 Task: Compose an email with the signature Jorge Perez with the subject Update on a new strategy and the message I wanted to check in on the progress of the research project. Can you provide me with an update? from softage.5@softage.net to softage.10@softage.net, select the message and change font size to large, align the email to center Send the email. Finally, move the email from Sent Items to the label Programming
Action: Mouse moved to (377, 259)
Screenshot: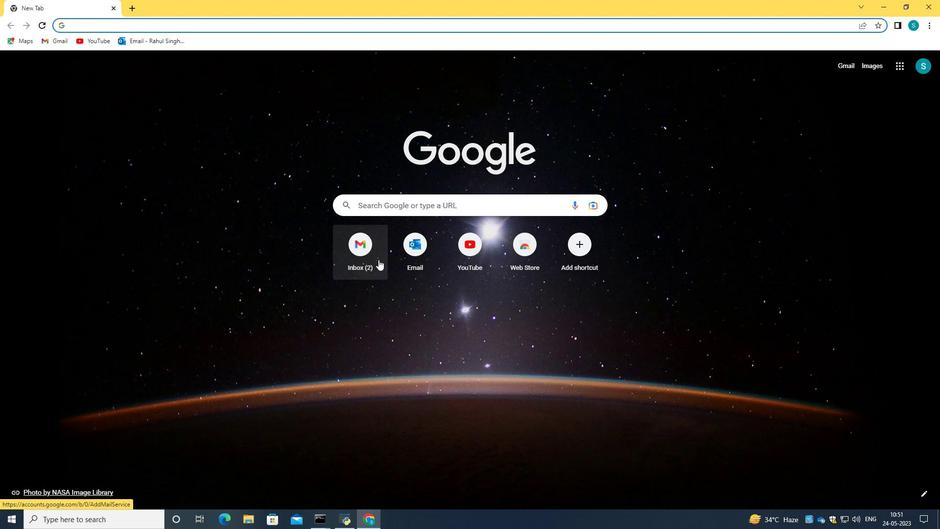 
Action: Mouse pressed left at (377, 259)
Screenshot: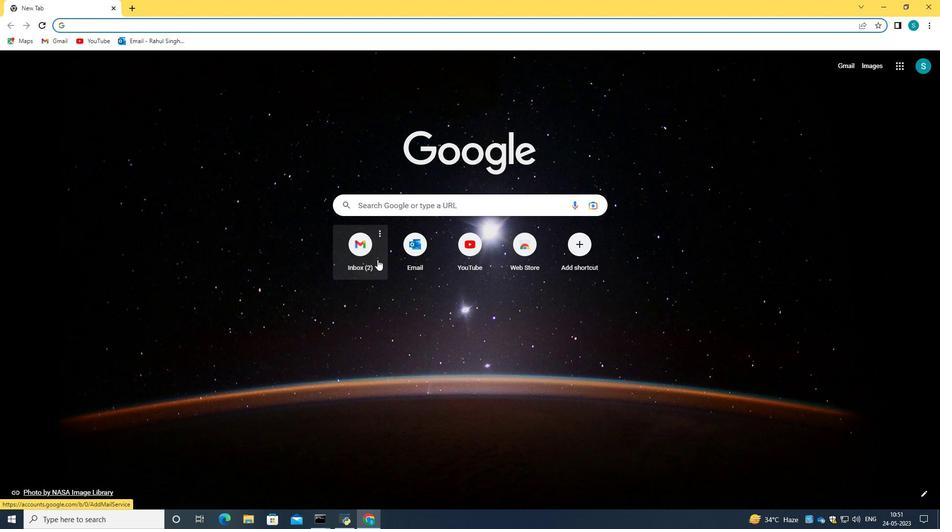 
Action: Mouse moved to (448, 146)
Screenshot: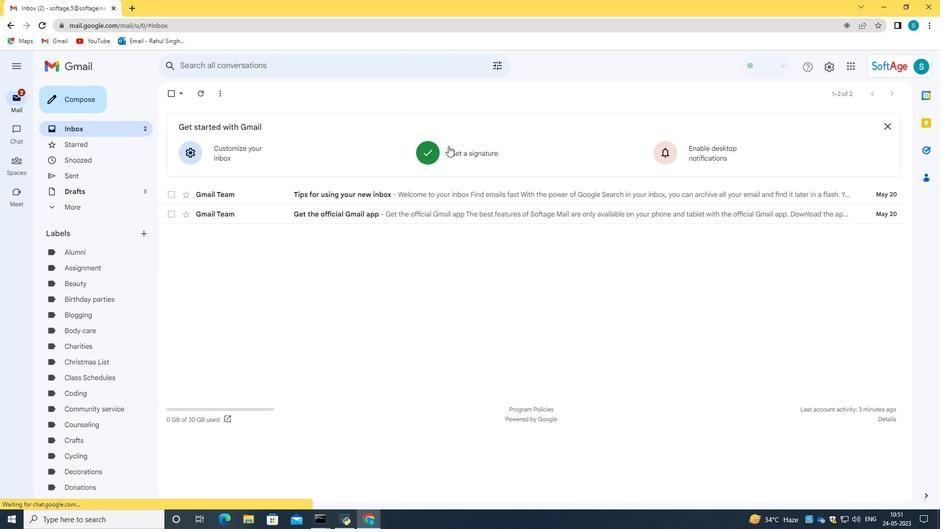 
Action: Mouse pressed left at (448, 146)
Screenshot: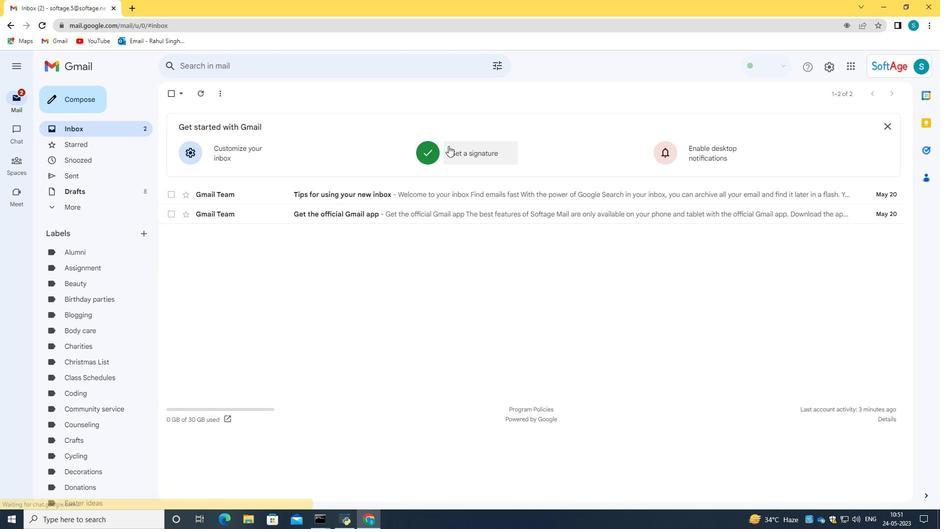 
Action: Mouse moved to (457, 186)
Screenshot: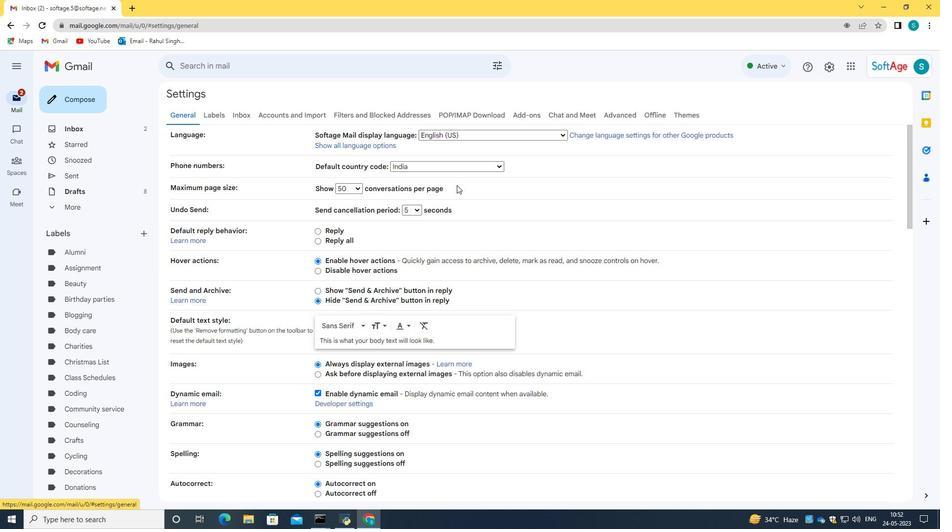 
Action: Mouse scrolled (457, 185) with delta (0, 0)
Screenshot: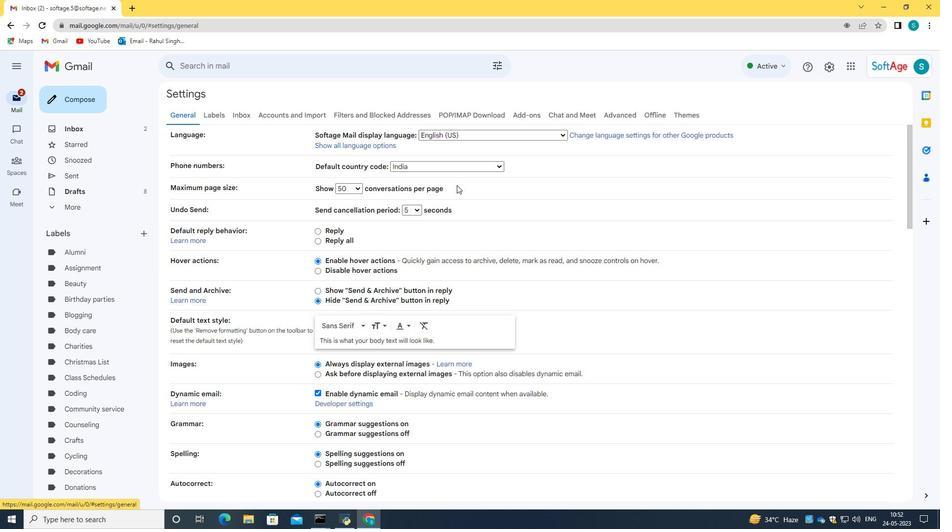 
Action: Mouse moved to (457, 187)
Screenshot: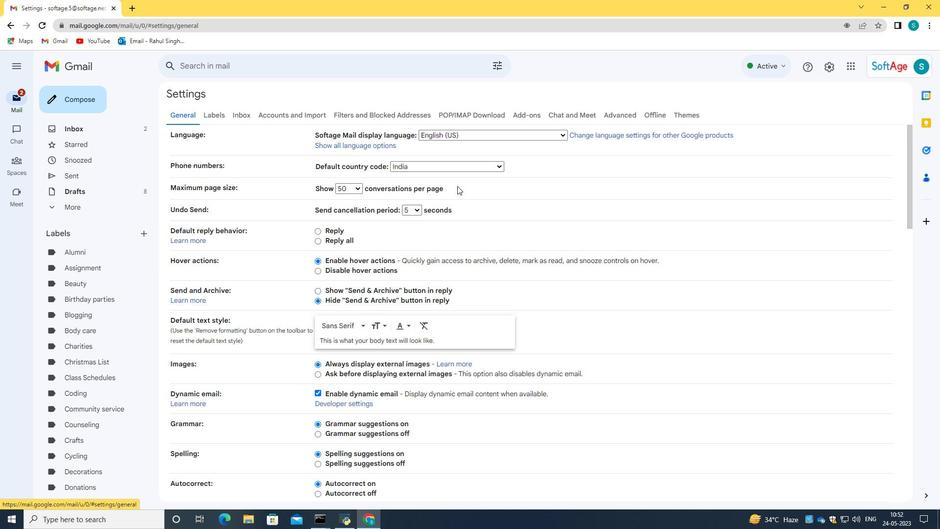 
Action: Mouse scrolled (457, 187) with delta (0, 0)
Screenshot: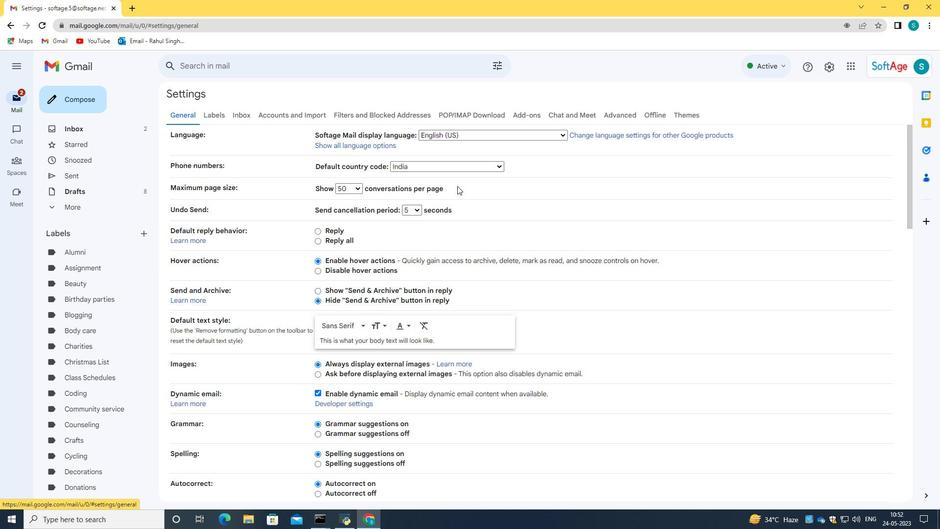 
Action: Mouse scrolled (457, 187) with delta (0, 0)
Screenshot: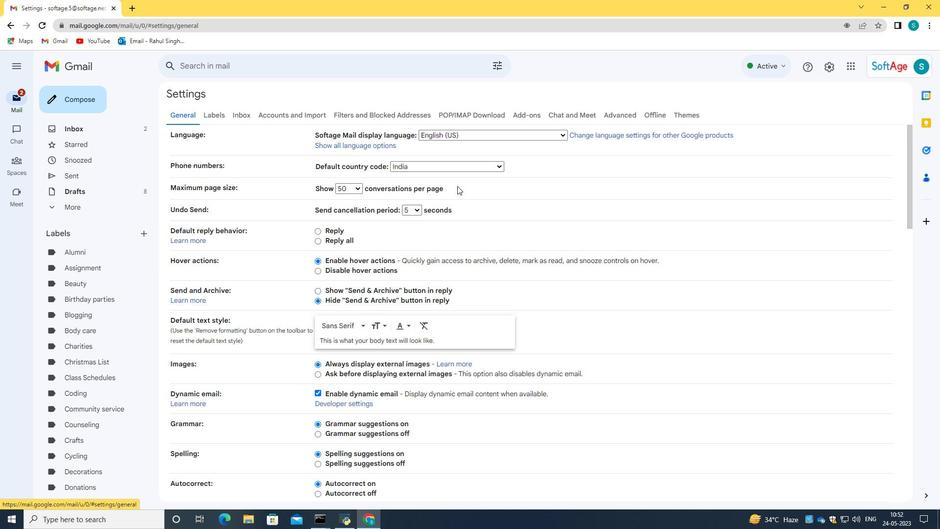 
Action: Mouse moved to (457, 187)
Screenshot: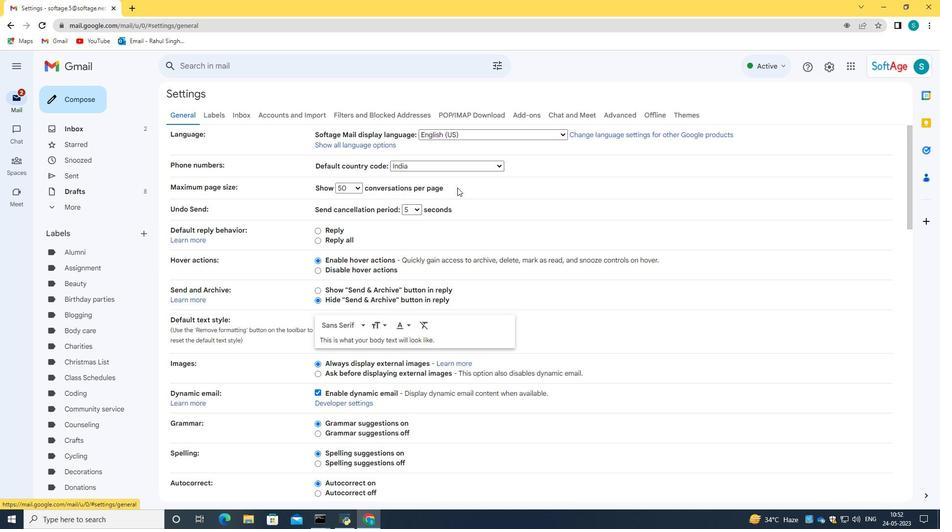 
Action: Mouse scrolled (457, 187) with delta (0, 0)
Screenshot: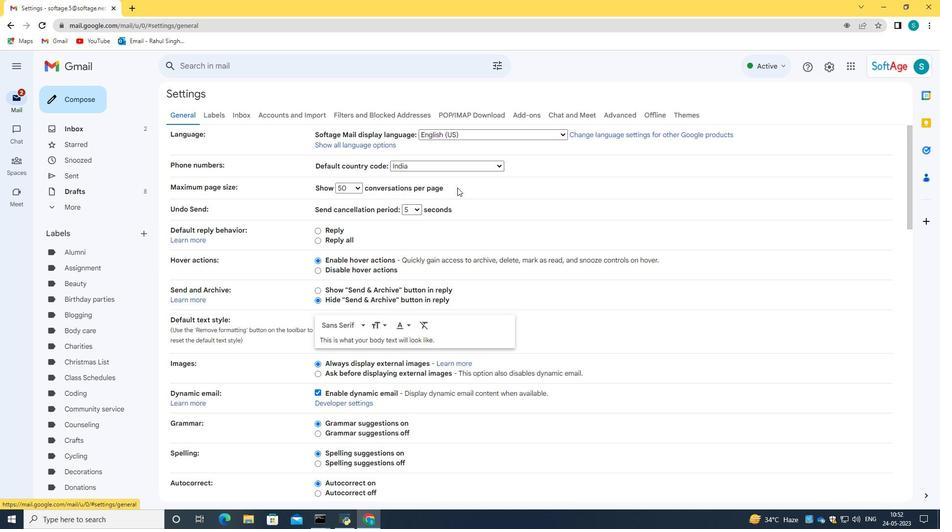 
Action: Mouse scrolled (457, 187) with delta (0, 0)
Screenshot: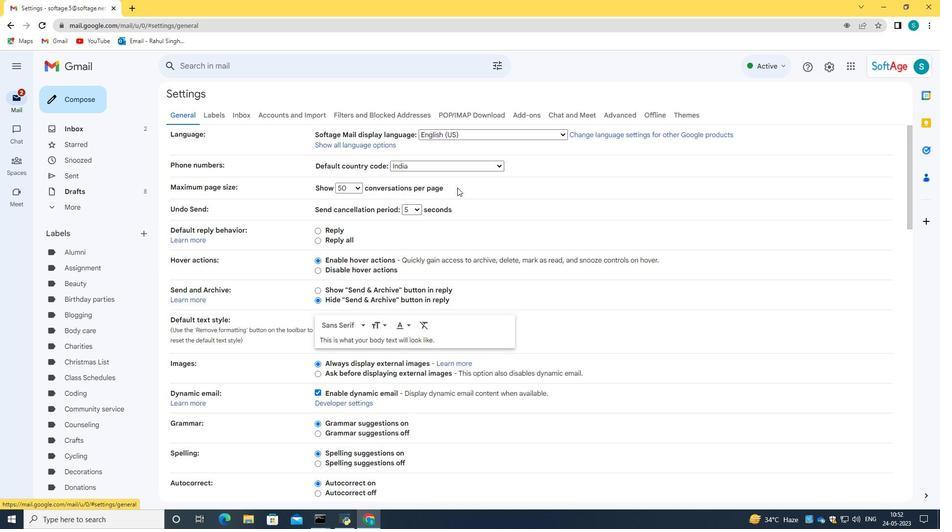
Action: Mouse scrolled (457, 187) with delta (0, 0)
Screenshot: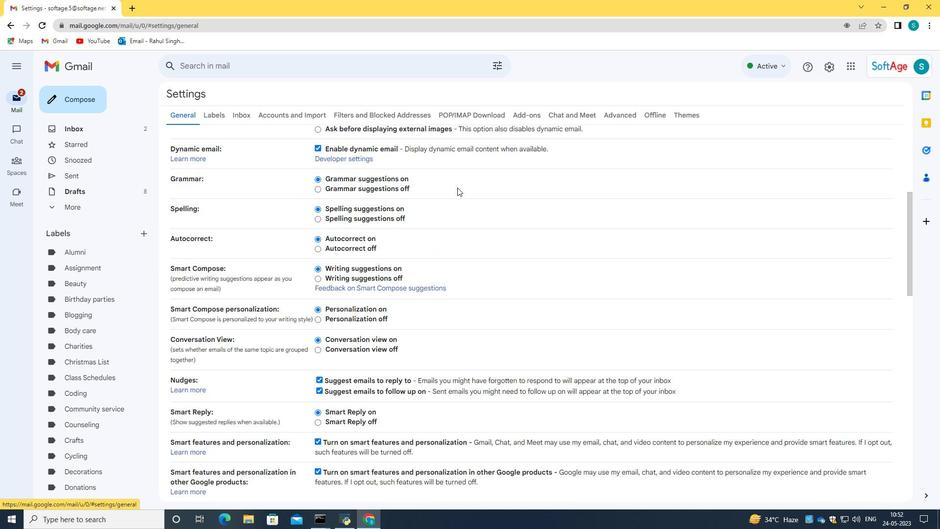 
Action: Mouse scrolled (457, 187) with delta (0, 0)
Screenshot: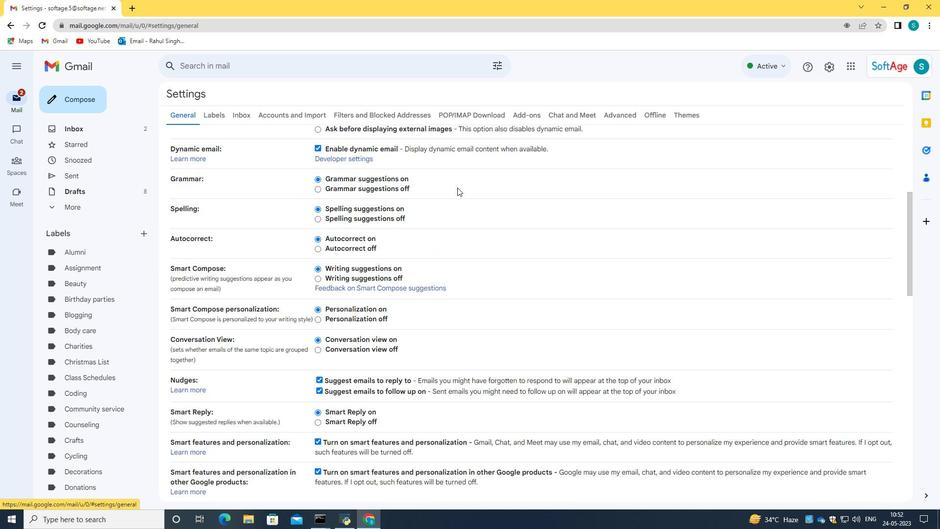 
Action: Mouse scrolled (457, 187) with delta (0, 0)
Screenshot: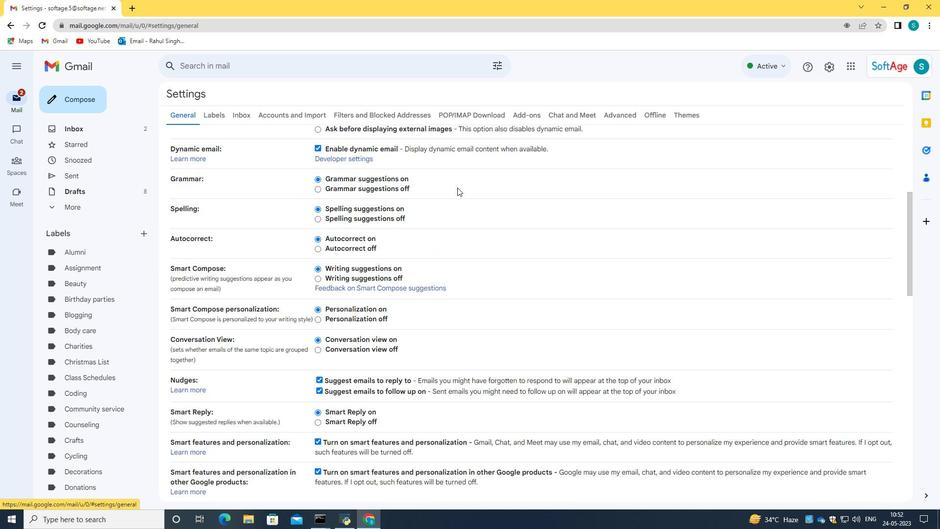 
Action: Mouse scrolled (457, 187) with delta (0, 0)
Screenshot: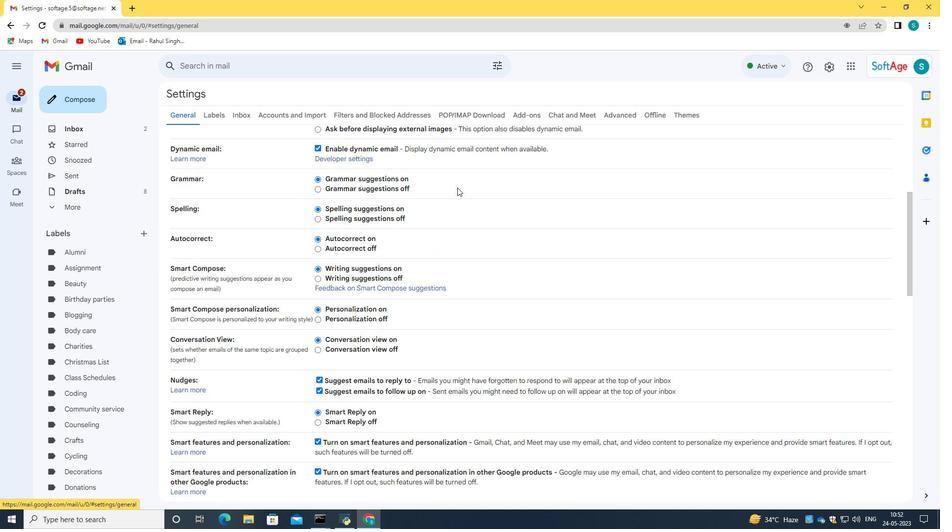 
Action: Mouse scrolled (457, 187) with delta (0, 0)
Screenshot: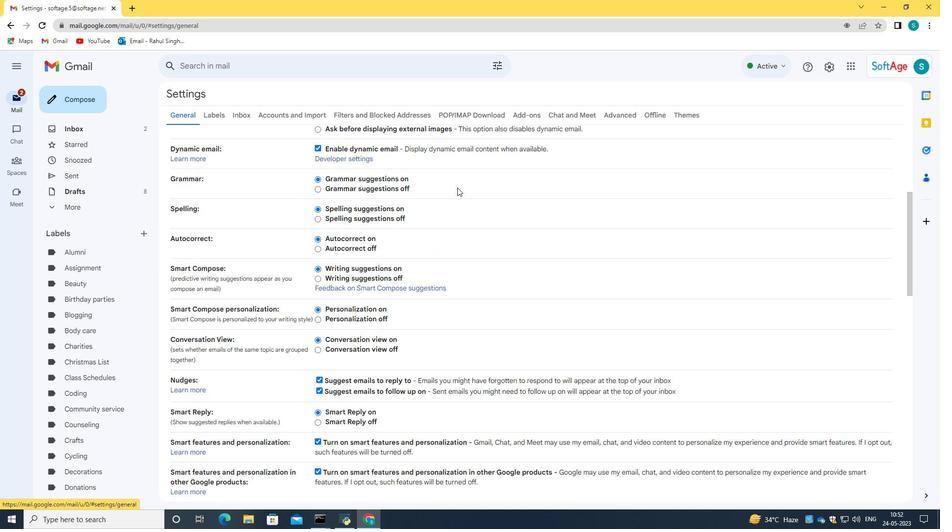 
Action: Mouse moved to (457, 188)
Screenshot: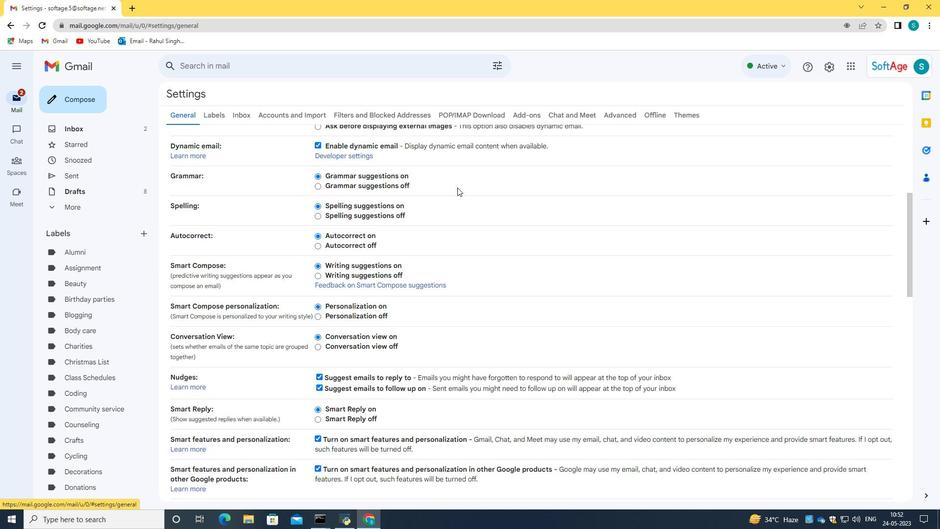 
Action: Mouse scrolled (457, 187) with delta (0, 0)
Screenshot: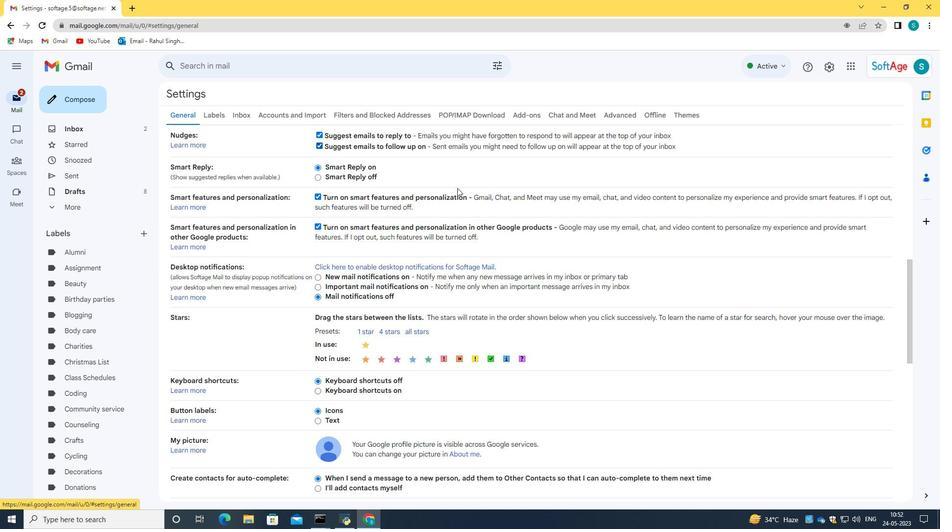 
Action: Mouse scrolled (457, 187) with delta (0, 0)
Screenshot: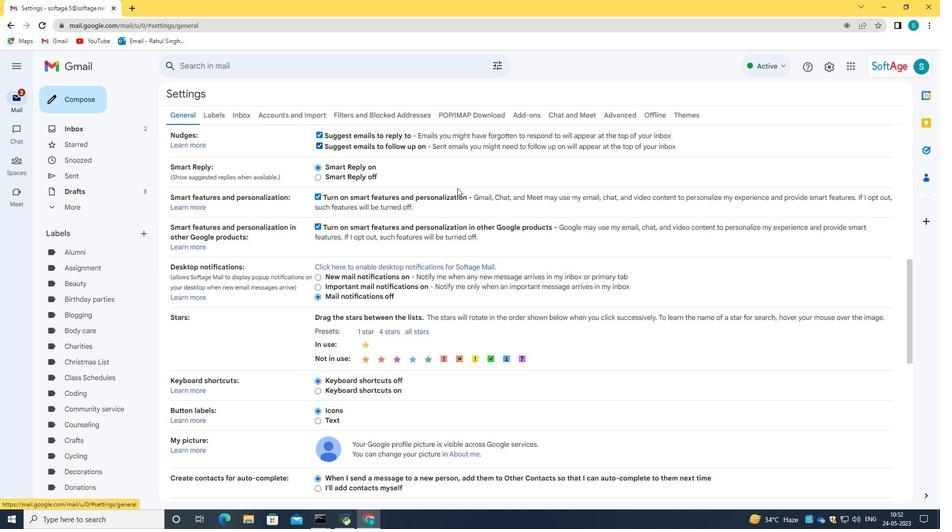 
Action: Mouse scrolled (457, 187) with delta (0, 0)
Screenshot: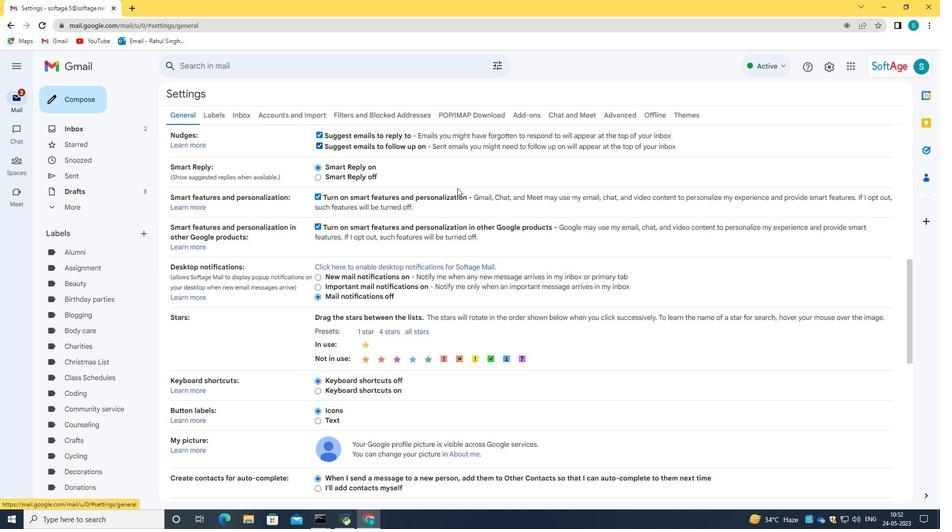
Action: Mouse scrolled (457, 187) with delta (0, 0)
Screenshot: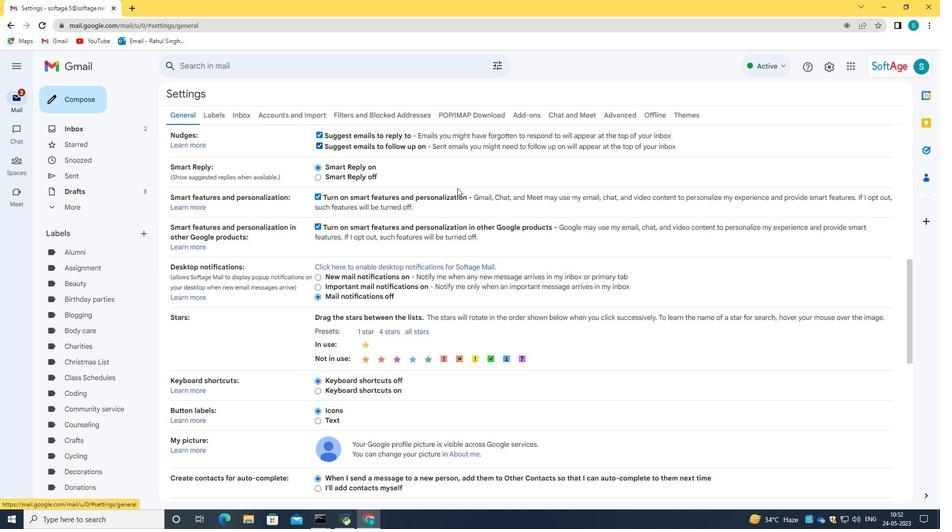 
Action: Mouse scrolled (457, 187) with delta (0, 0)
Screenshot: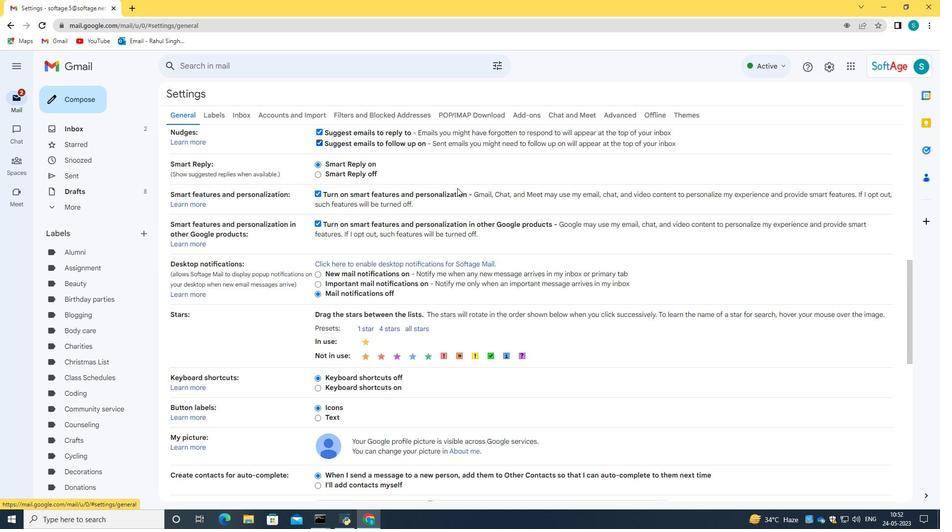 
Action: Mouse scrolled (457, 187) with delta (0, 0)
Screenshot: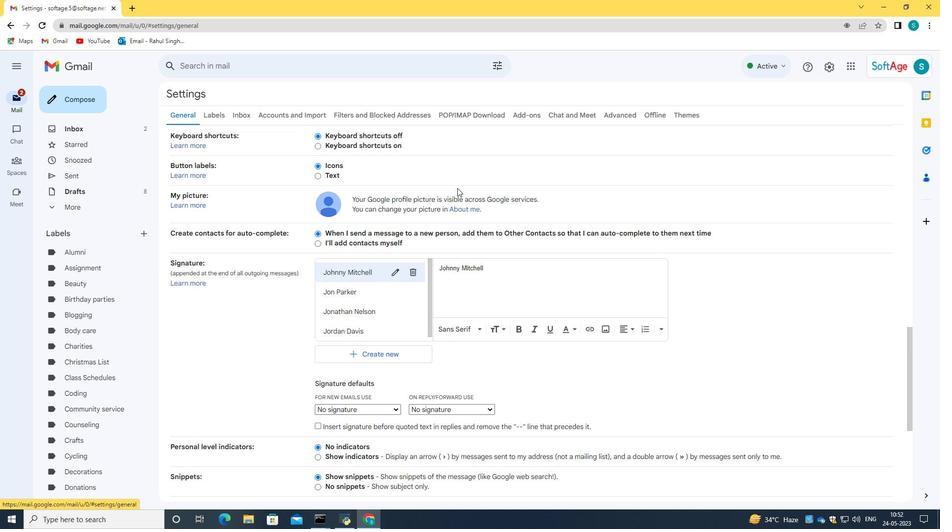 
Action: Mouse scrolled (457, 187) with delta (0, 0)
Screenshot: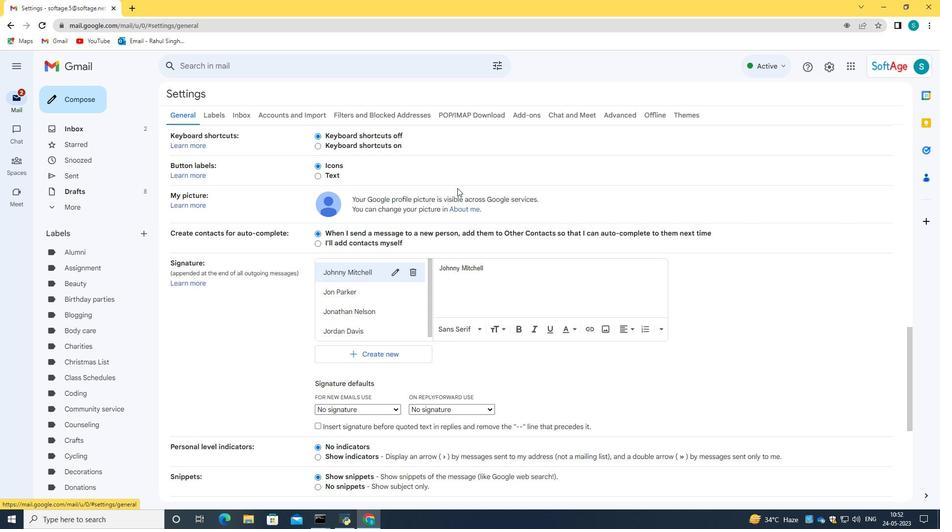 
Action: Mouse scrolled (457, 187) with delta (0, 0)
Screenshot: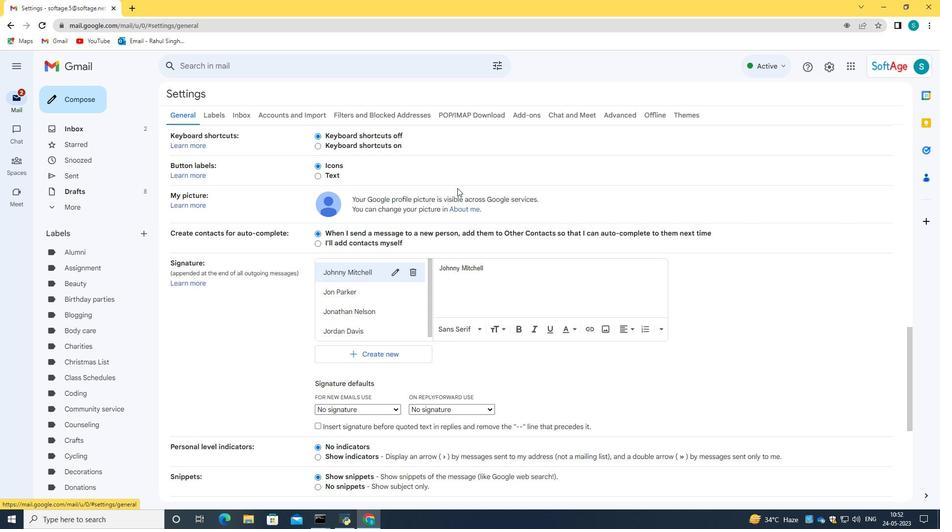 
Action: Mouse scrolled (457, 187) with delta (0, 0)
Screenshot: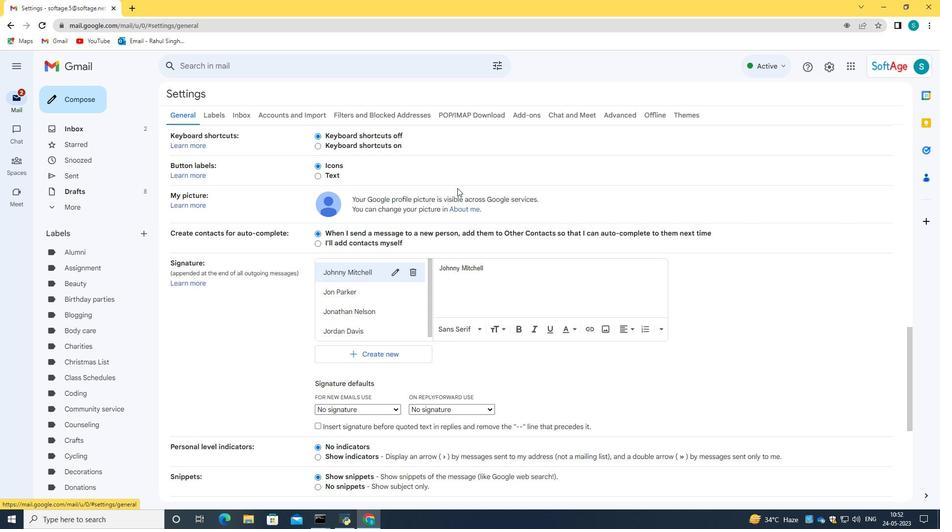 
Action: Mouse moved to (461, 220)
Screenshot: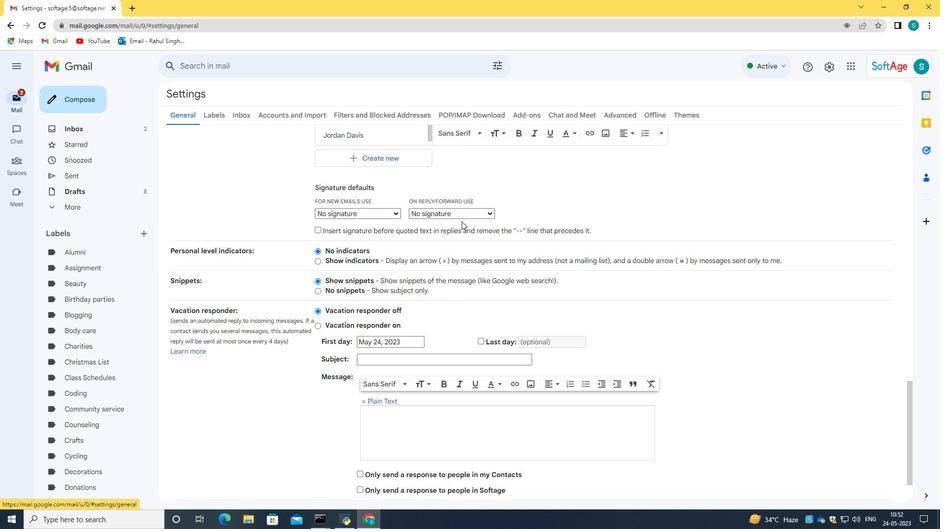 
Action: Mouse scrolled (461, 220) with delta (0, 0)
Screenshot: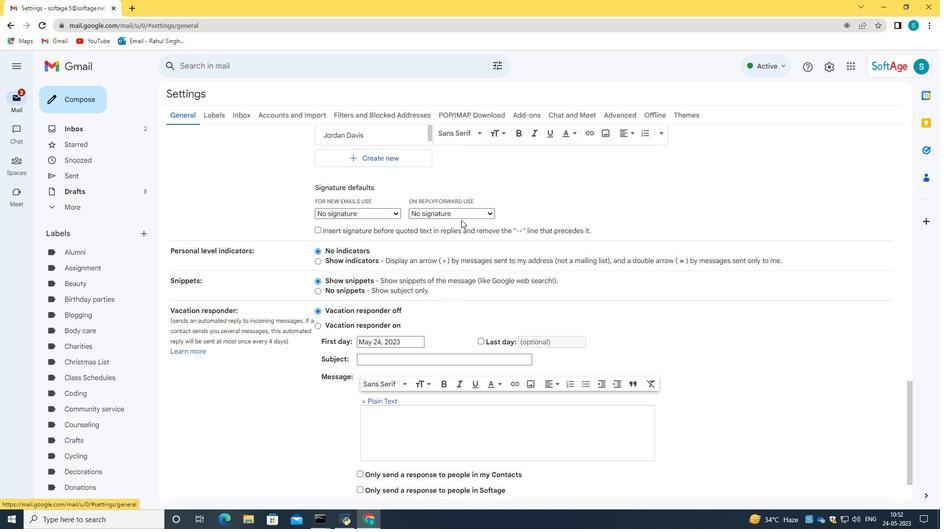 
Action: Mouse scrolled (461, 220) with delta (0, 0)
Screenshot: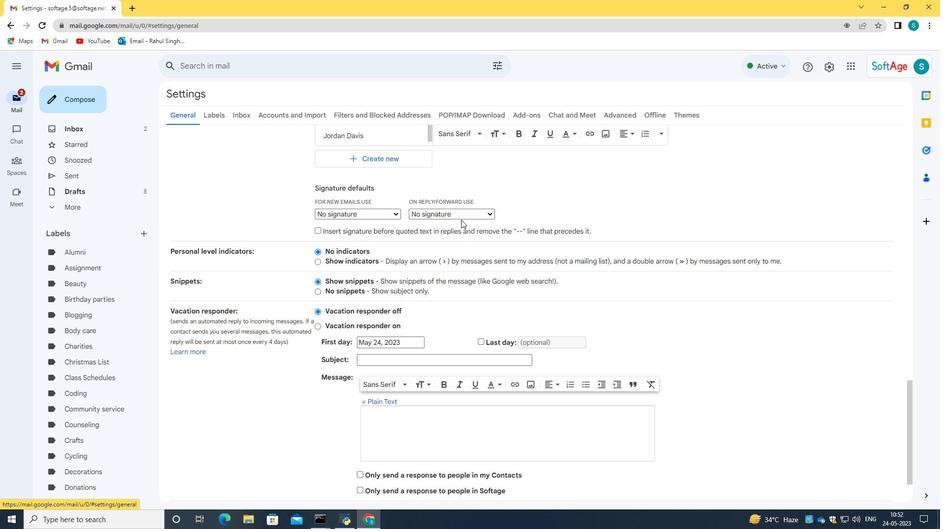 
Action: Mouse moved to (375, 253)
Screenshot: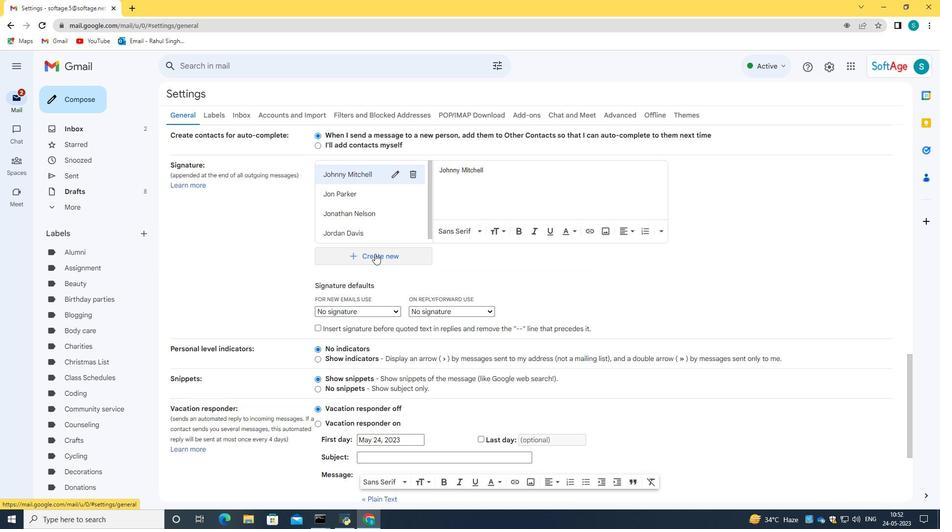 
Action: Mouse pressed left at (375, 253)
Screenshot: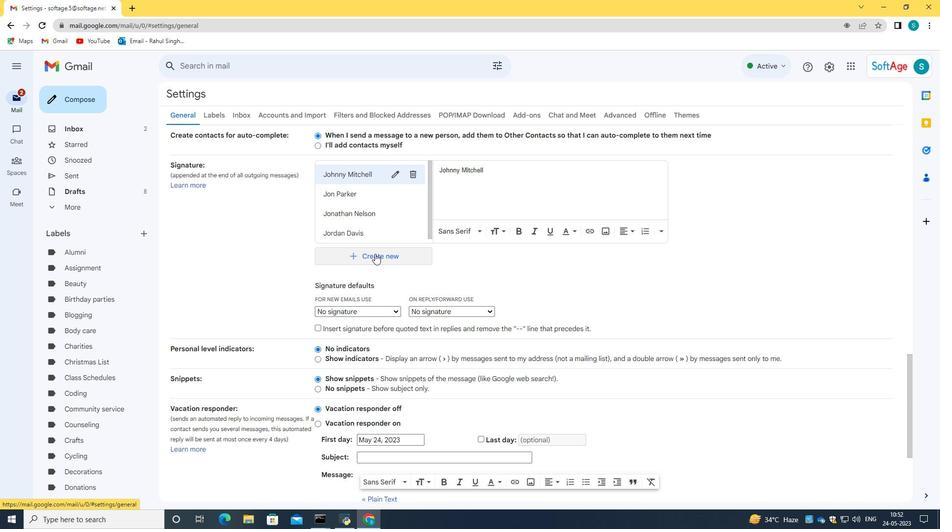 
Action: Mouse moved to (433, 271)
Screenshot: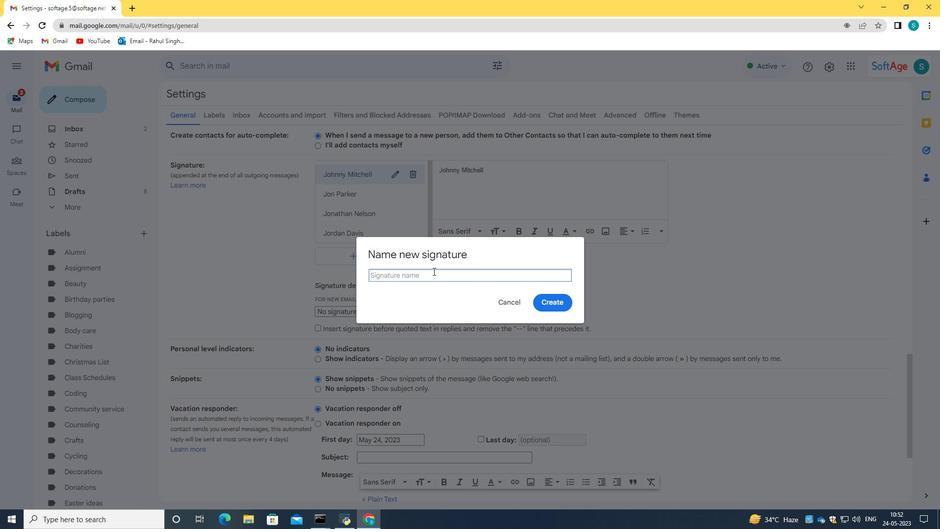 
Action: Key pressed <Key.caps_lock>J<Key.caps_lock>orge<Key.space><Key.caps_lock>P<Key.caps_lock>erez
Screenshot: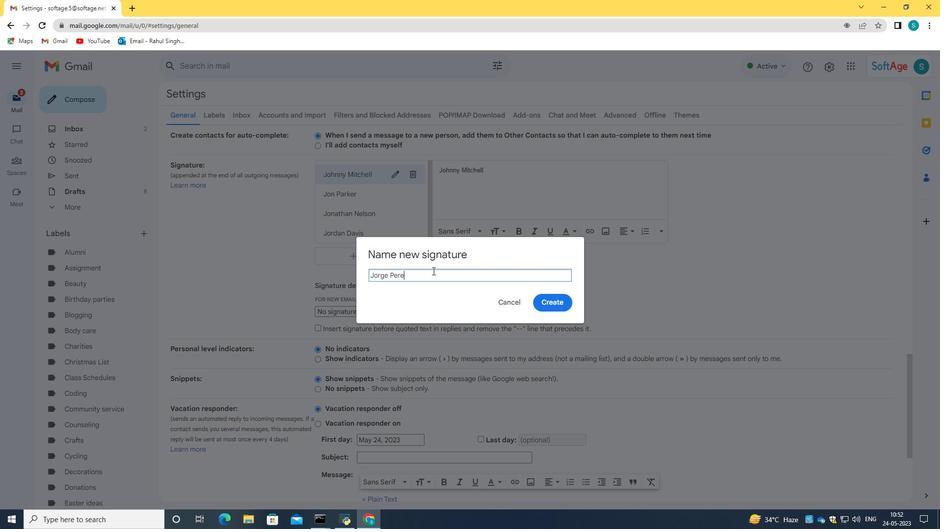 
Action: Mouse moved to (537, 302)
Screenshot: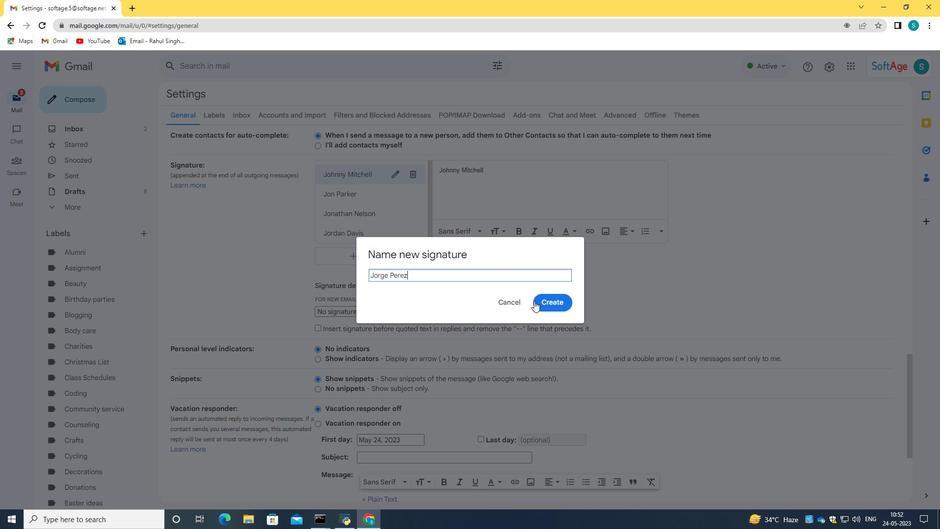 
Action: Mouse pressed left at (537, 302)
Screenshot: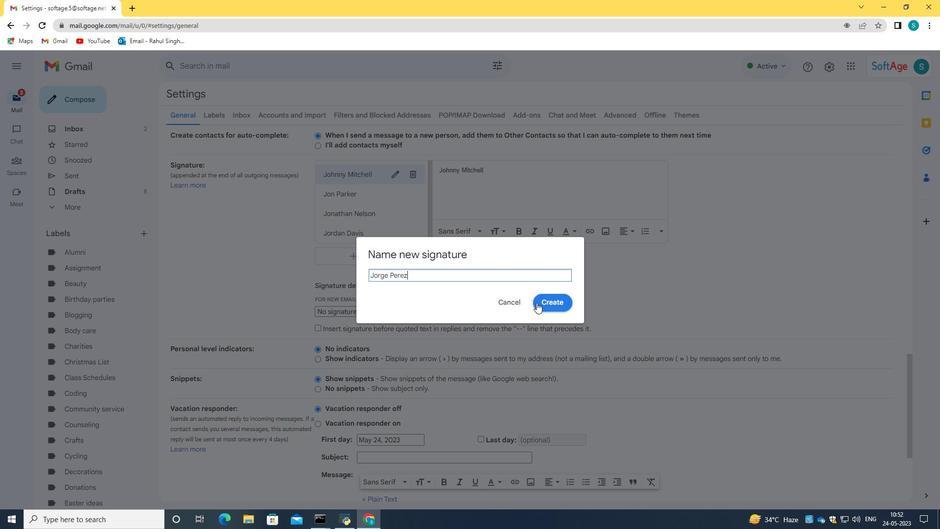 
Action: Mouse moved to (499, 196)
Screenshot: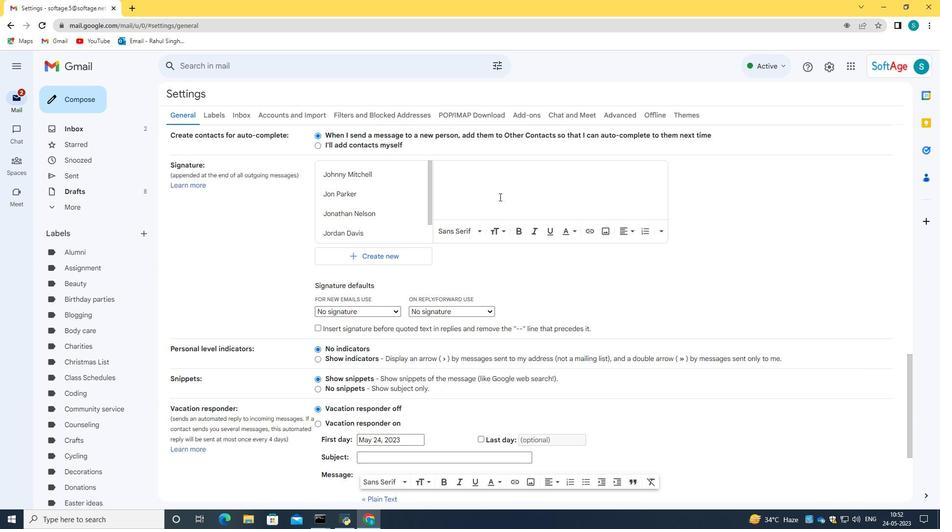 
Action: Key pressed <Key.caps_lock>J<Key.caps_lock>orge<Key.space><Key.caps_lock>P<Key.caps_lock>erez
Screenshot: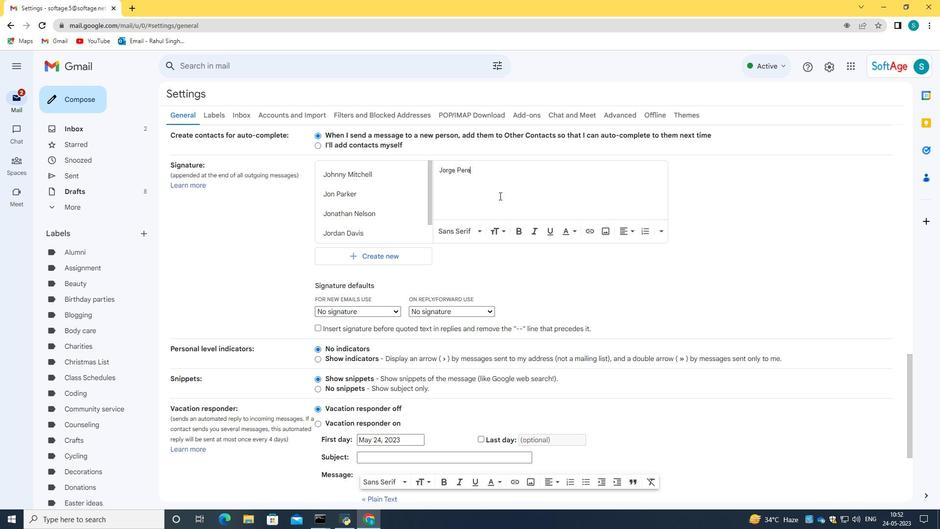 
Action: Mouse moved to (496, 266)
Screenshot: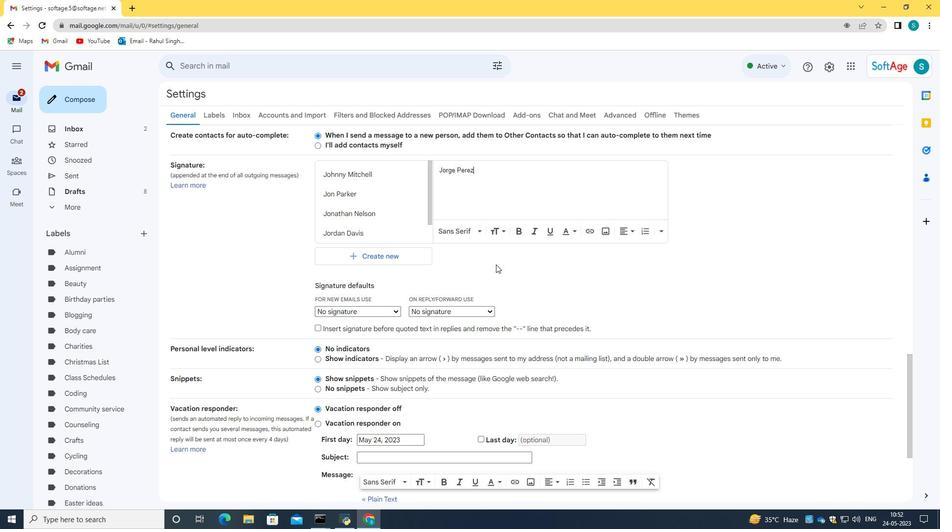 
Action: Mouse scrolled (496, 265) with delta (0, 0)
Screenshot: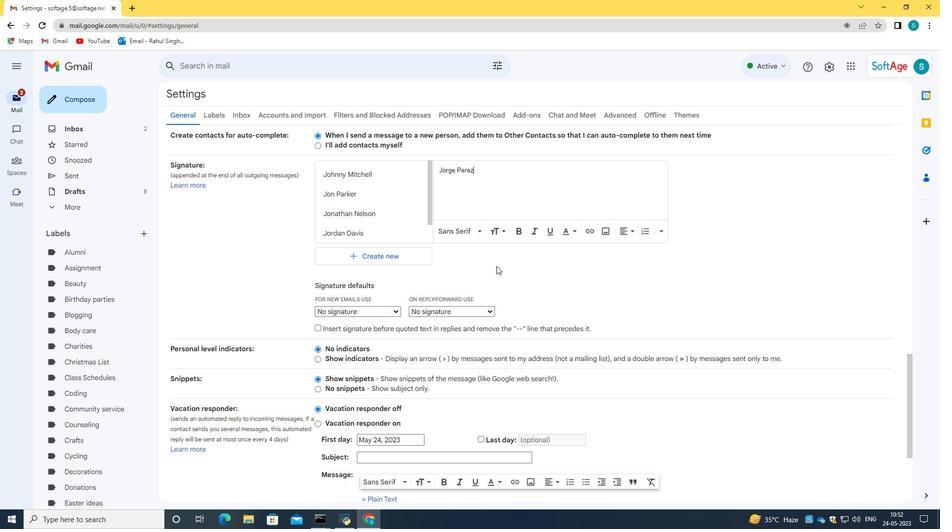 
Action: Mouse moved to (496, 266)
Screenshot: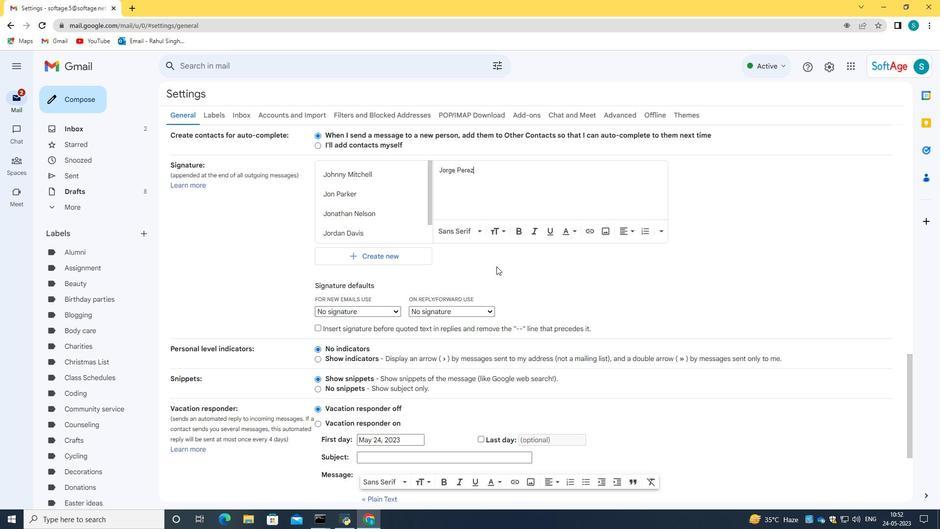 
Action: Mouse scrolled (496, 266) with delta (0, 0)
Screenshot: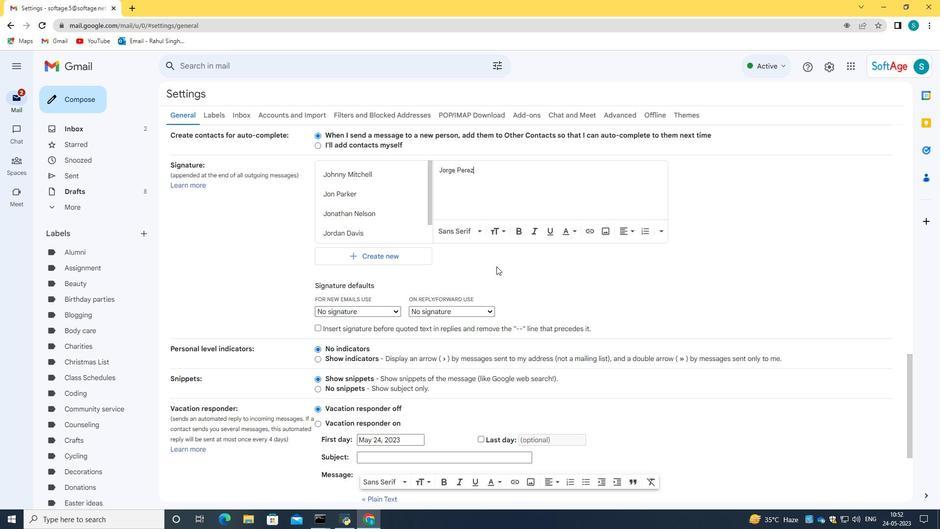 
Action: Mouse scrolled (496, 266) with delta (0, 0)
Screenshot: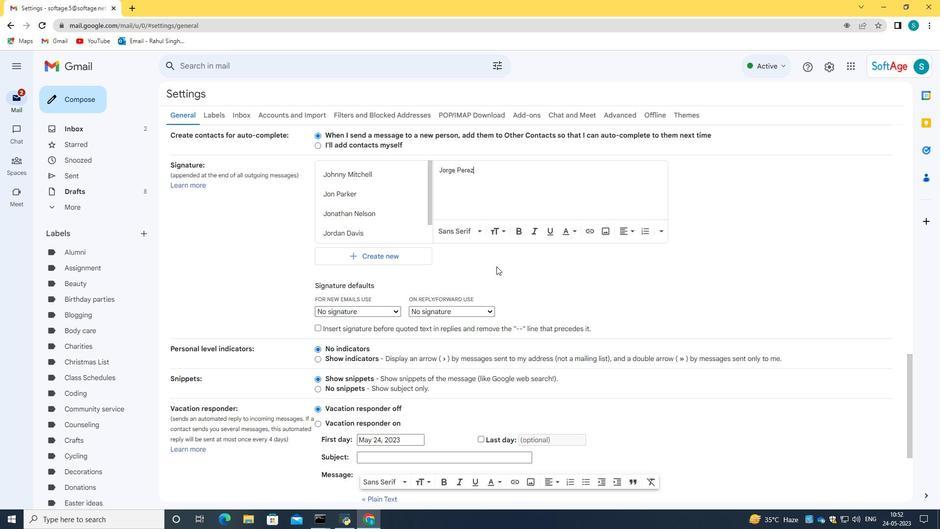 
Action: Mouse scrolled (496, 266) with delta (0, 0)
Screenshot: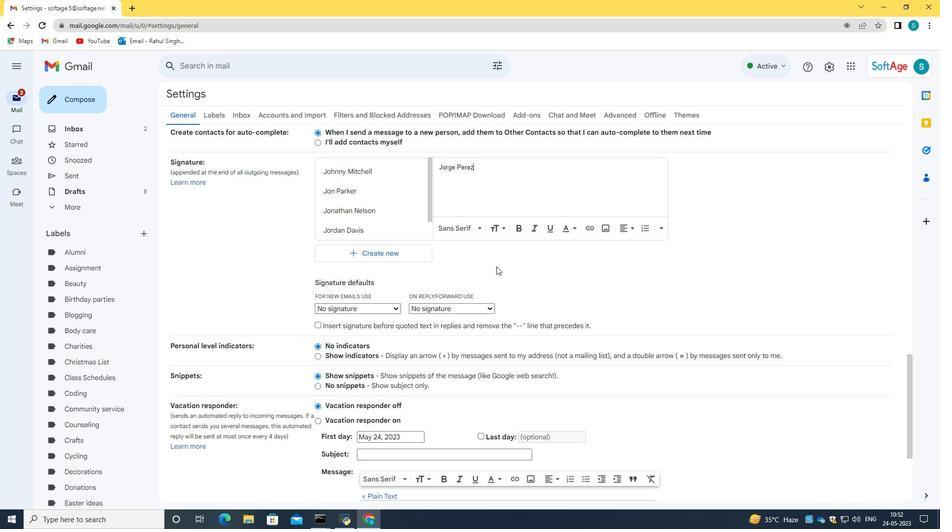 
Action: Mouse scrolled (496, 266) with delta (0, 0)
Screenshot: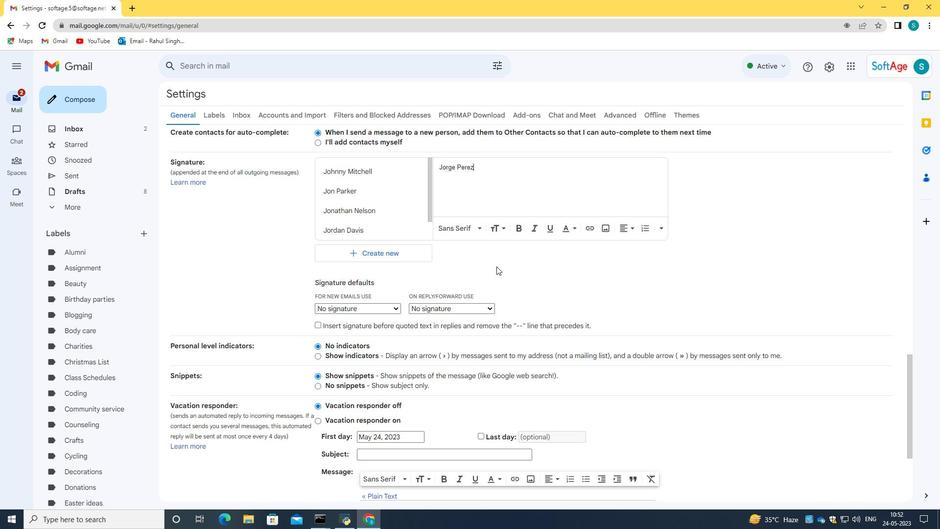 
Action: Mouse scrolled (496, 266) with delta (0, 0)
Screenshot: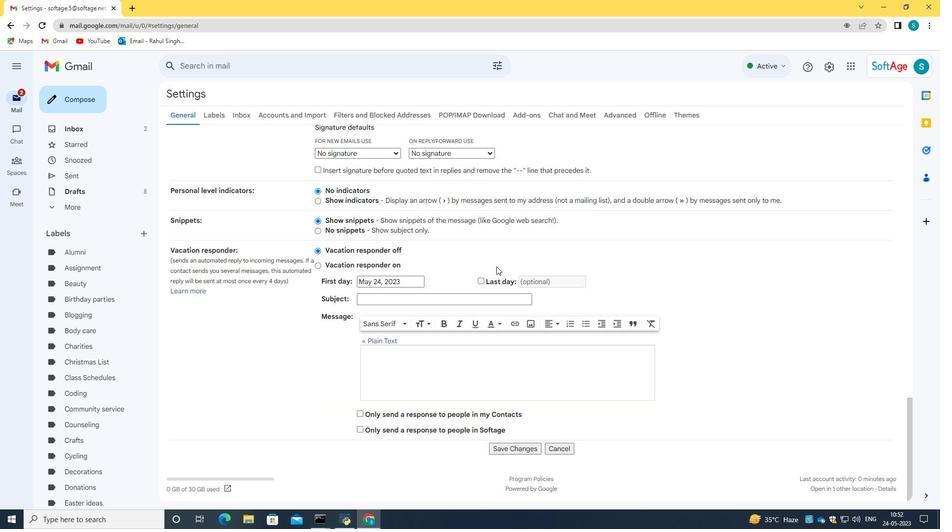 
Action: Mouse scrolled (496, 266) with delta (0, 0)
Screenshot: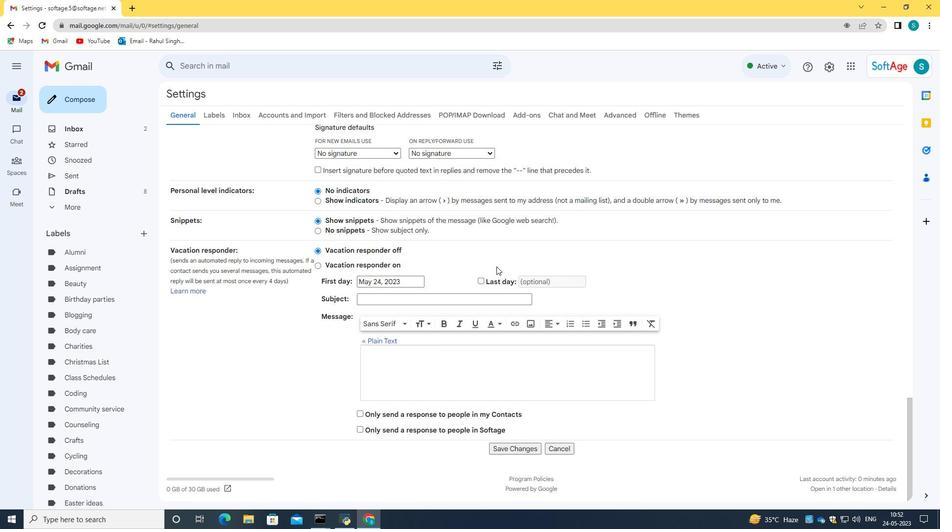 
Action: Mouse scrolled (496, 266) with delta (0, 0)
Screenshot: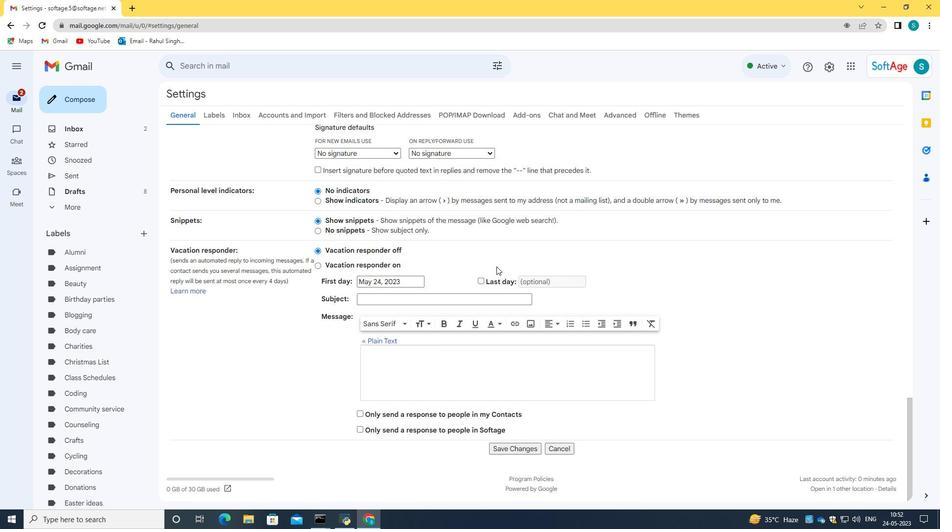 
Action: Mouse moved to (517, 445)
Screenshot: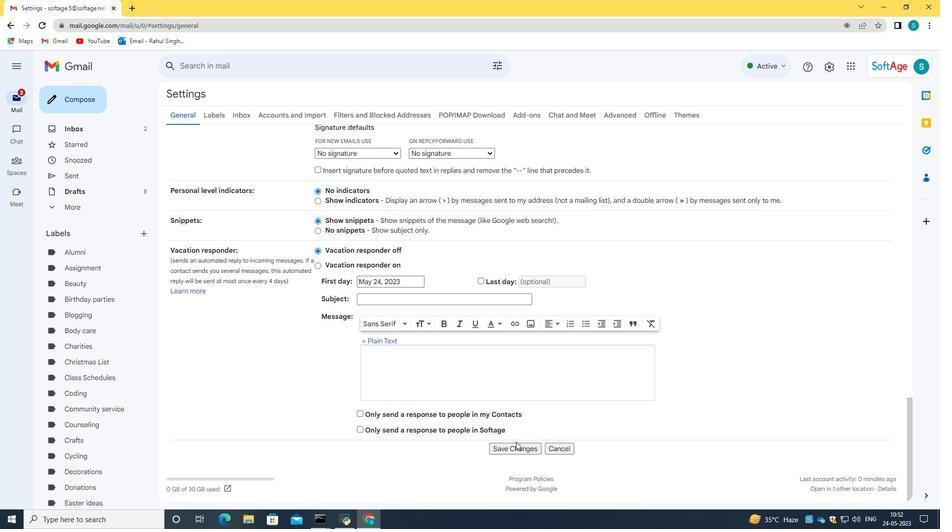 
Action: Mouse pressed left at (517, 445)
Screenshot: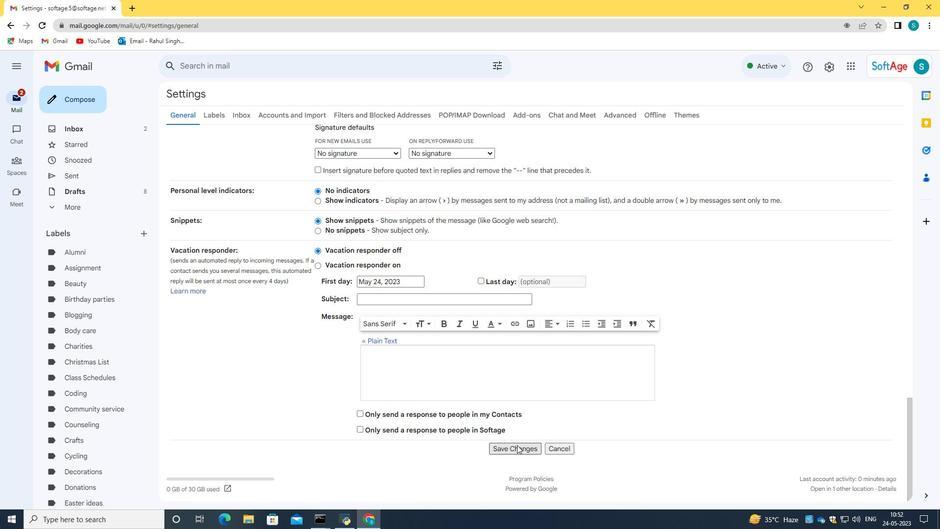 
Action: Mouse moved to (91, 107)
Screenshot: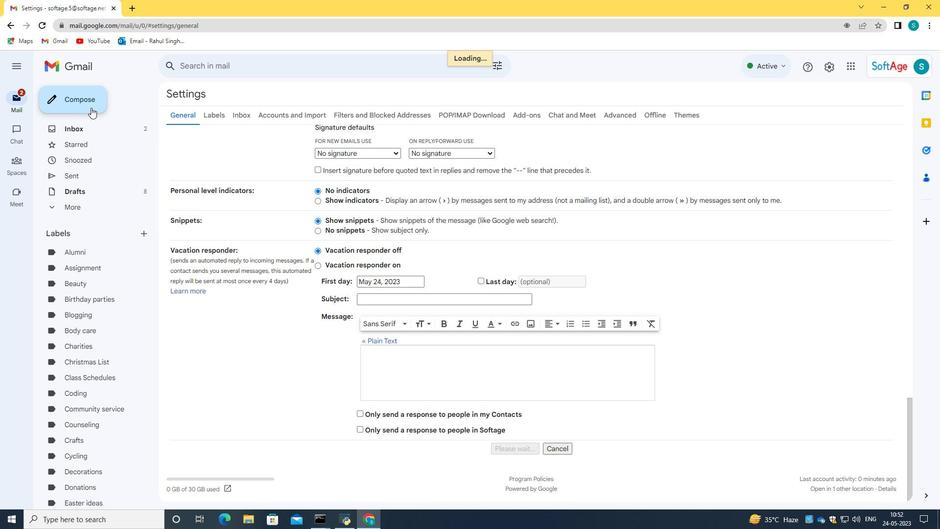 
Action: Mouse pressed left at (91, 107)
Screenshot: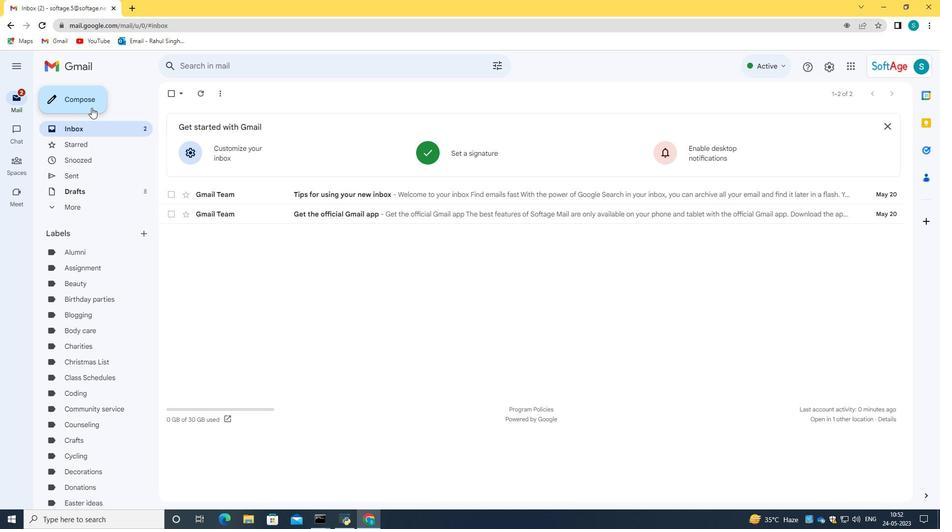 
Action: Mouse moved to (889, 216)
Screenshot: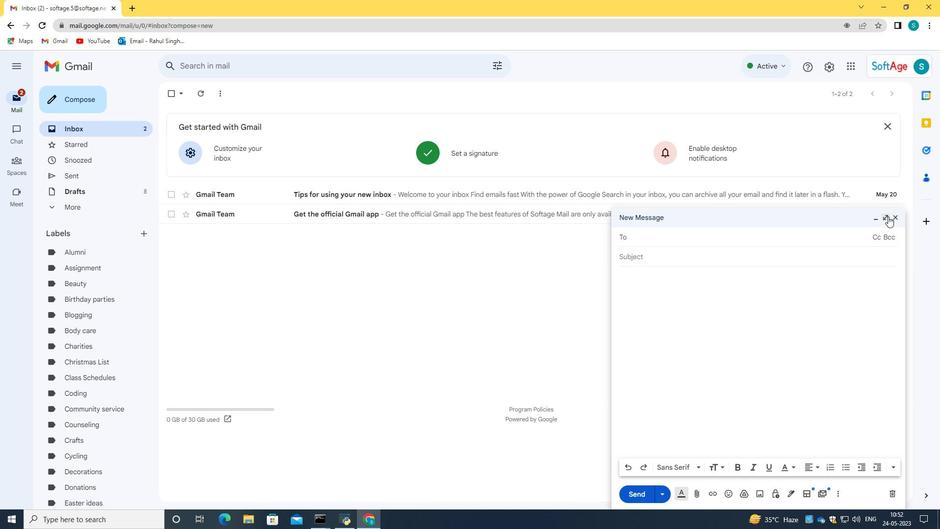 
Action: Mouse pressed left at (889, 216)
Screenshot: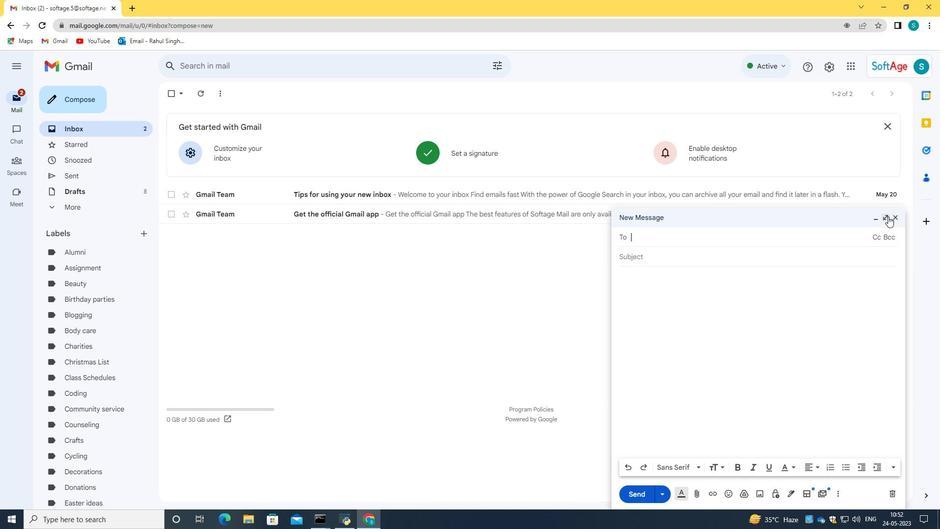 
Action: Mouse moved to (104, 123)
Screenshot: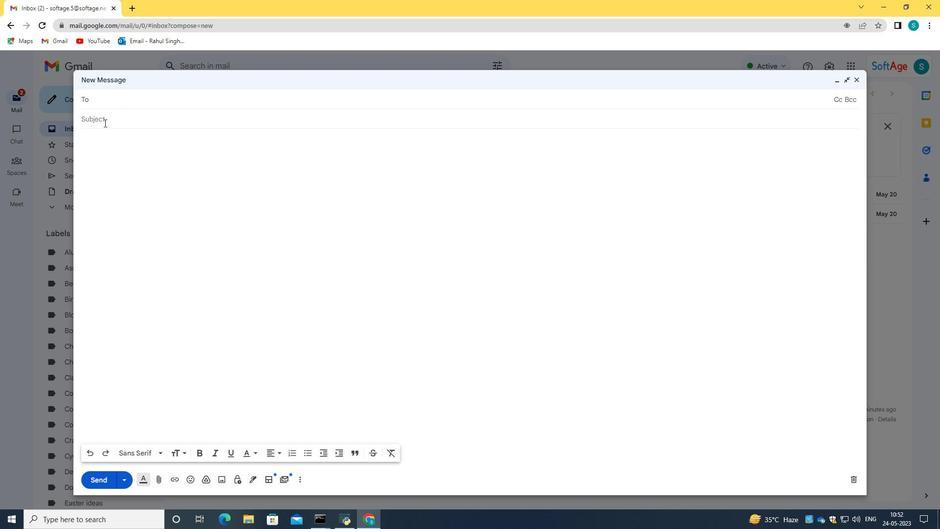 
Action: Mouse pressed left at (104, 123)
Screenshot: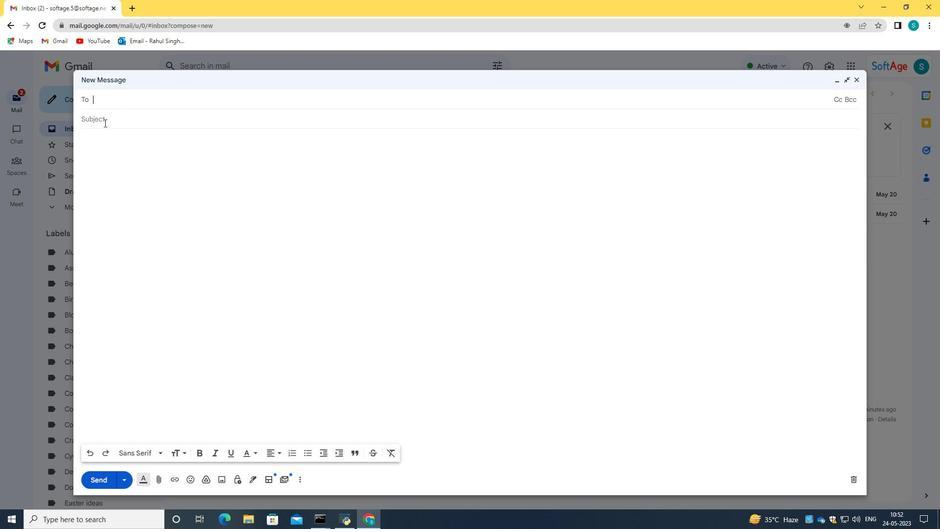 
Action: Mouse moved to (123, 158)
Screenshot: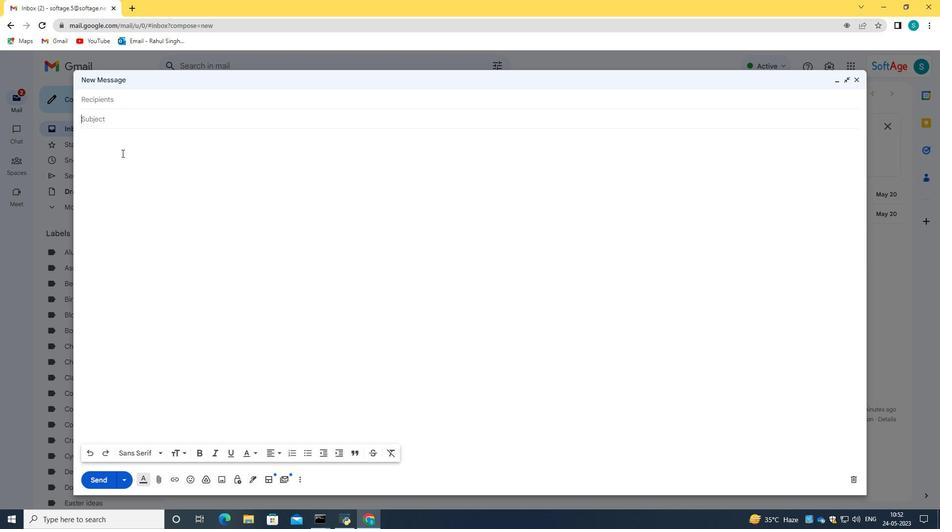 
Action: Mouse pressed left at (123, 158)
Screenshot: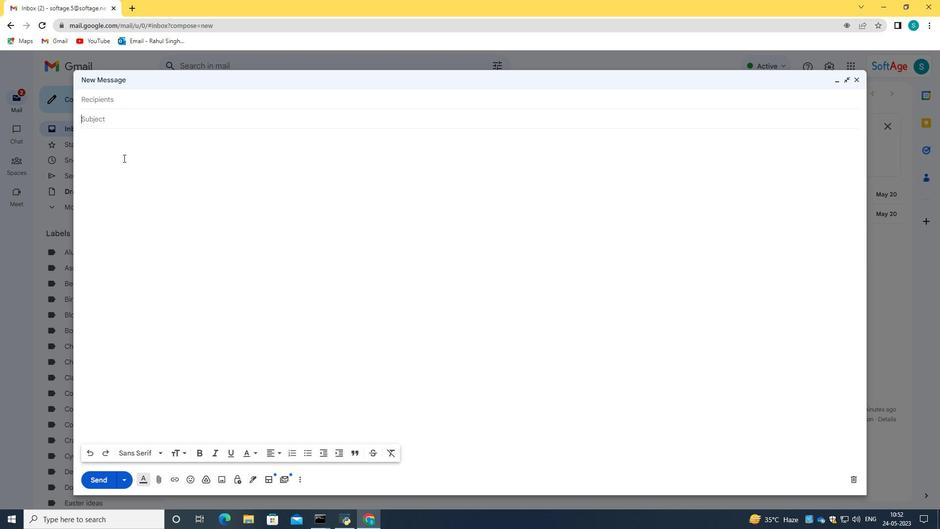 
Action: Mouse moved to (255, 481)
Screenshot: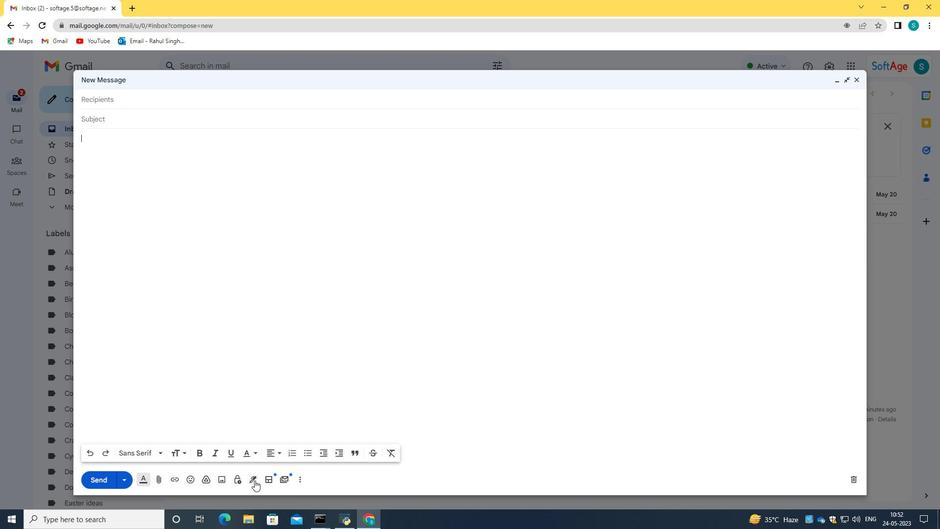 
Action: Mouse pressed left at (255, 481)
Screenshot: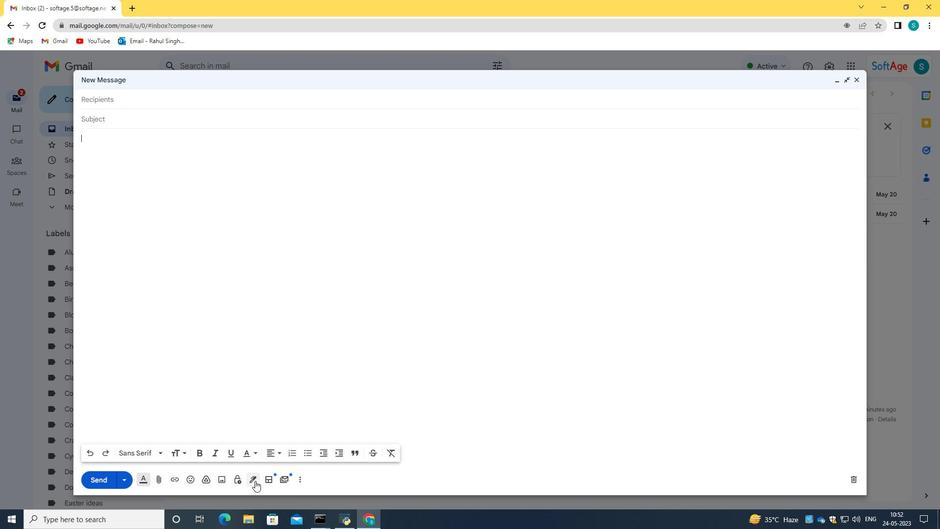 
Action: Mouse moved to (295, 460)
Screenshot: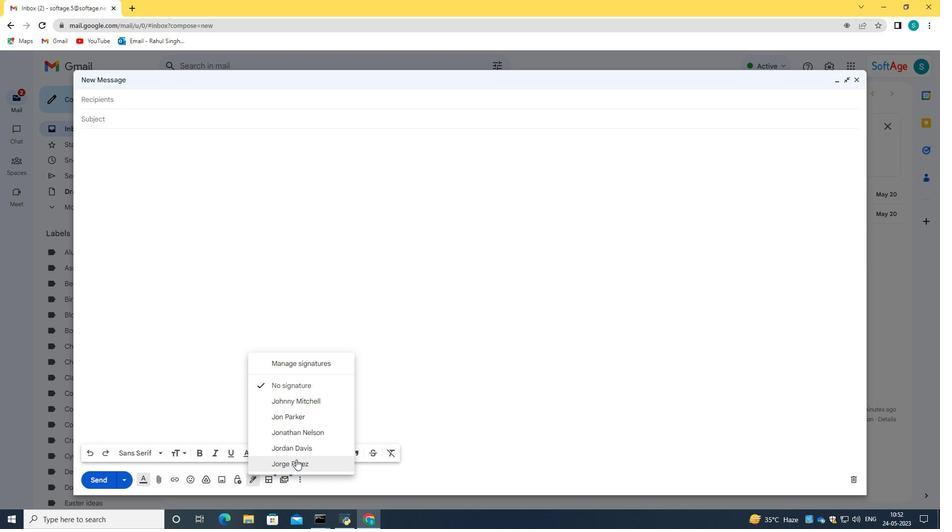 
Action: Mouse pressed left at (295, 460)
Screenshot: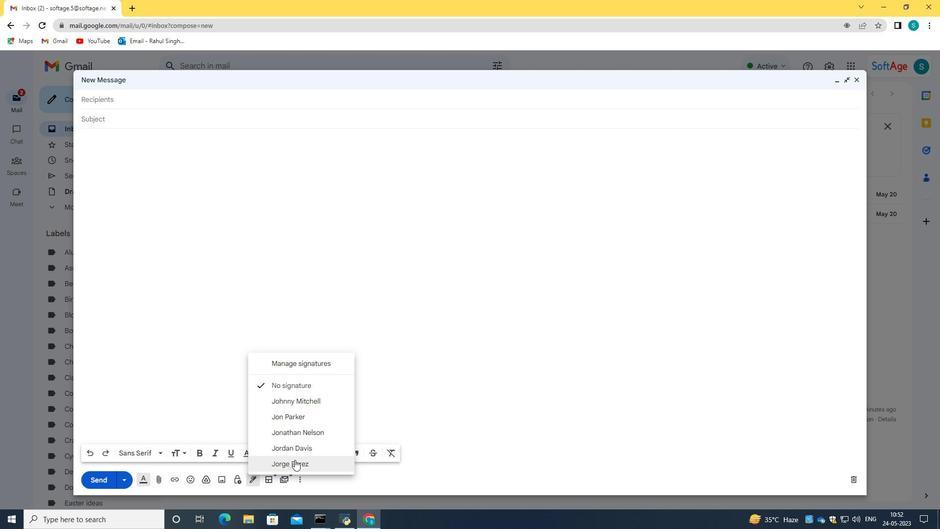 
Action: Mouse moved to (131, 117)
Screenshot: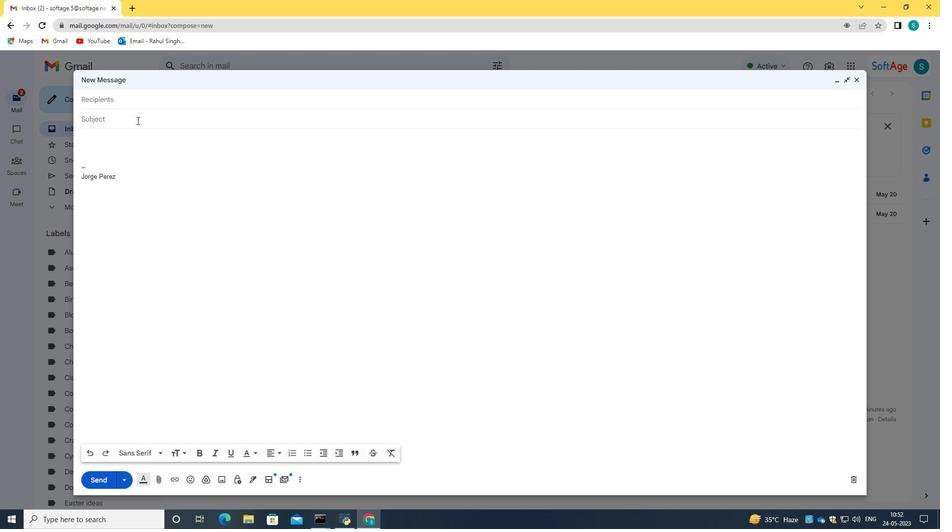 
Action: Mouse pressed left at (131, 117)
Screenshot: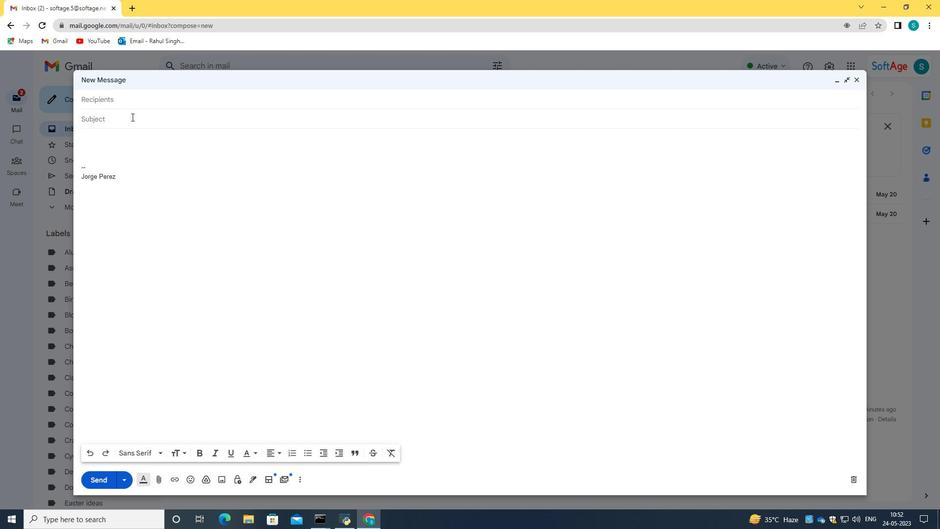 
Action: Key pressed <Key.caps_lock>U<Key.caps_lock>pdate<Key.space>on<Key.space>a<Key.space>new<Key.space>strategy<Key.space>
Screenshot: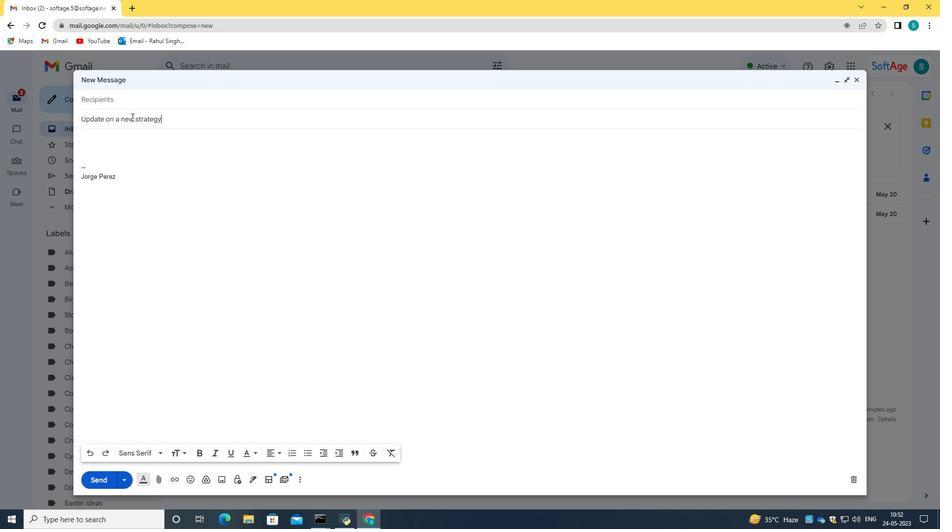 
Action: Mouse moved to (108, 135)
Screenshot: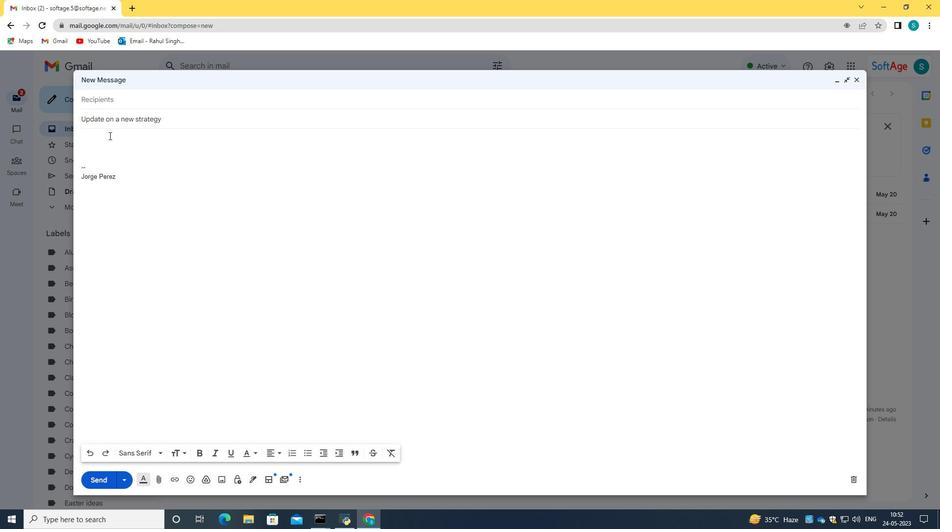 
Action: Mouse pressed left at (108, 135)
Screenshot: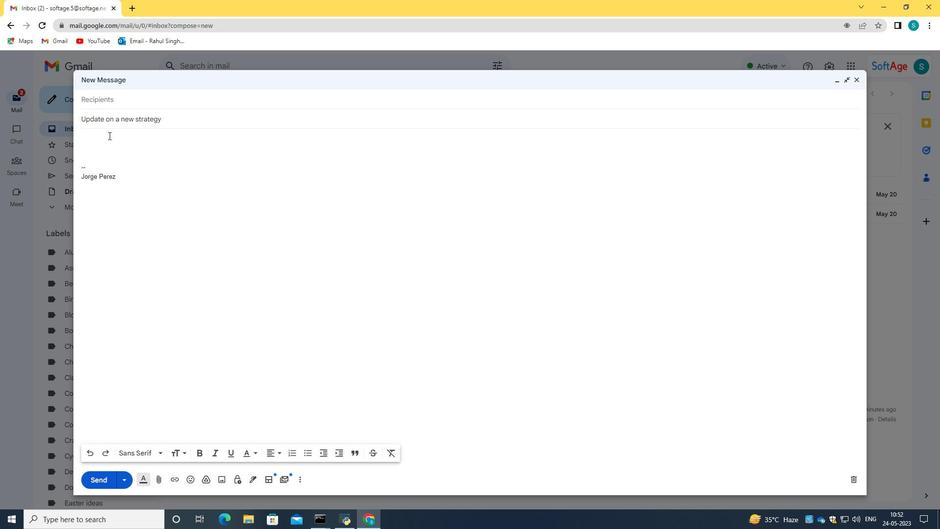 
Action: Key pressed <Key.caps_lock>I<Key.space><Key.caps_lock>wanted<Key.space>to<Key.space>check<Key.space>in<Key.space>on<Key.space>the<Key.space>proge<Key.backspace>ress<Key.space>of<Key.space>the<Key.space>research<Key.space>project.<Key.space><Key.caps_lock>C<Key.caps_lock>an<Key.space>you<Key.space>provide<Key.space>me<Key.space>with<Key.space>an<Key.space>update<Key.shift_r>?
Screenshot: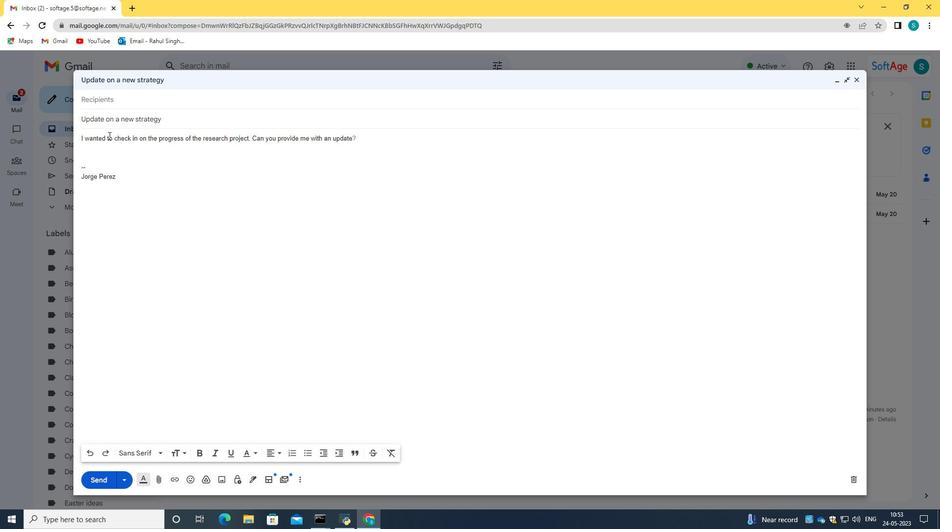 
Action: Mouse moved to (126, 107)
Screenshot: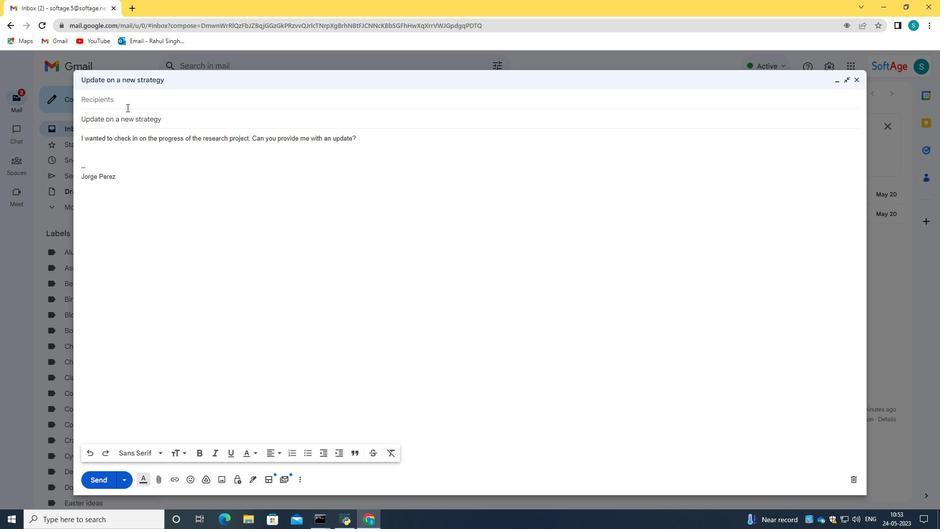 
Action: Mouse pressed left at (126, 107)
Screenshot: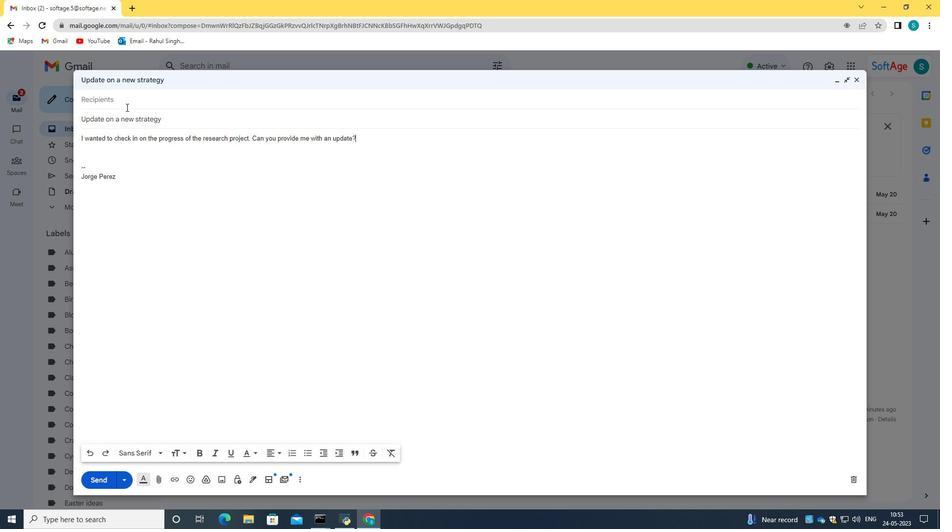 
Action: Key pressed softage.10<Key.shift>@softage.net
Screenshot: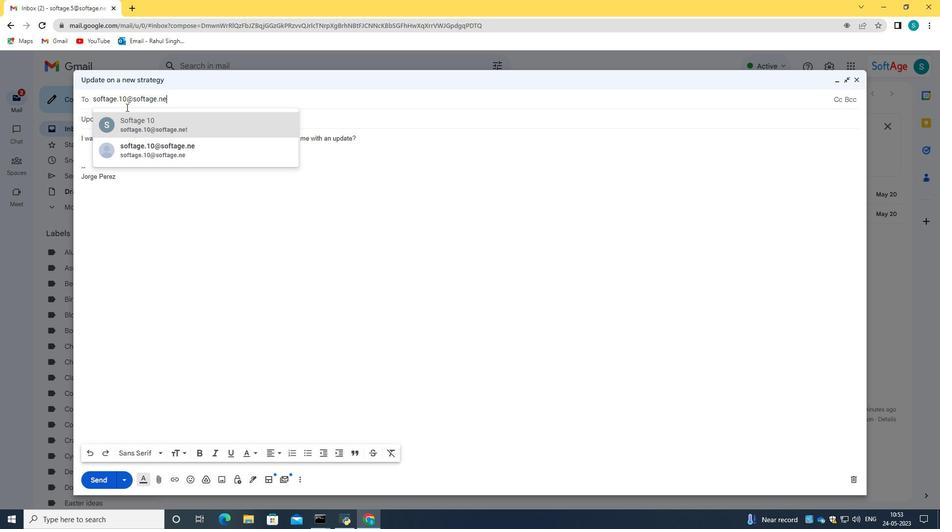 
Action: Mouse moved to (125, 123)
Screenshot: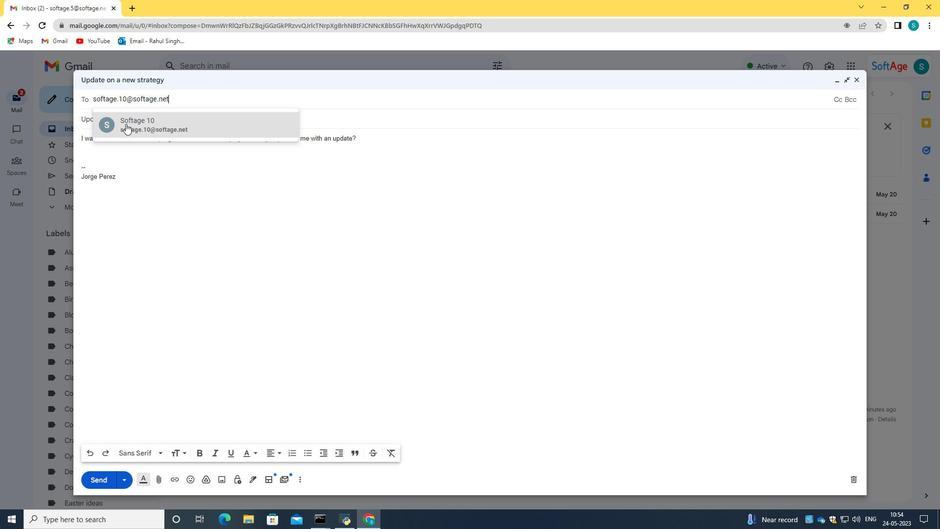 
Action: Mouse pressed left at (125, 123)
Screenshot: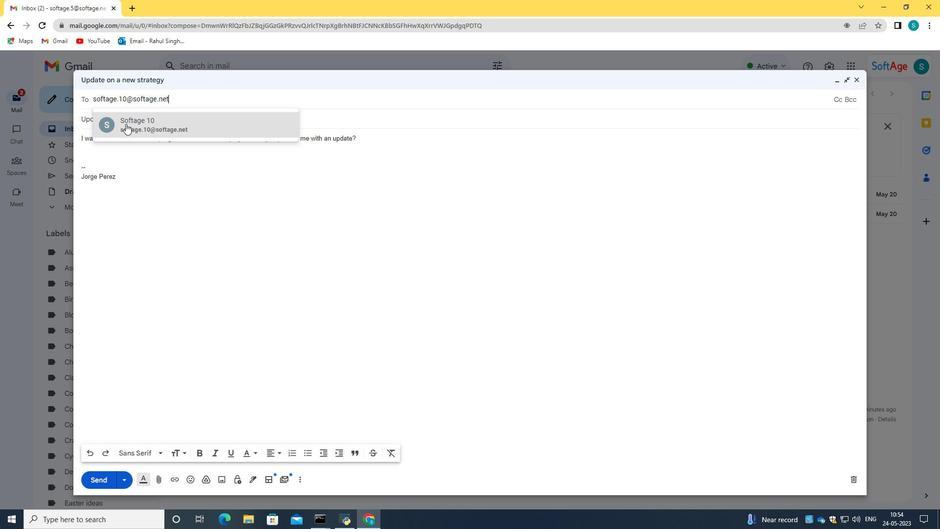 
Action: Mouse moved to (97, 486)
Screenshot: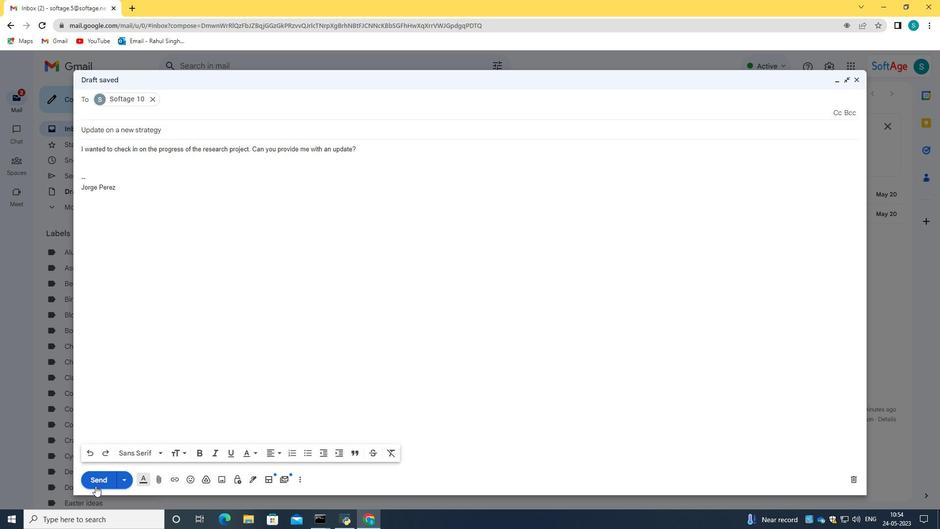 
Action: Mouse pressed left at (97, 486)
Screenshot: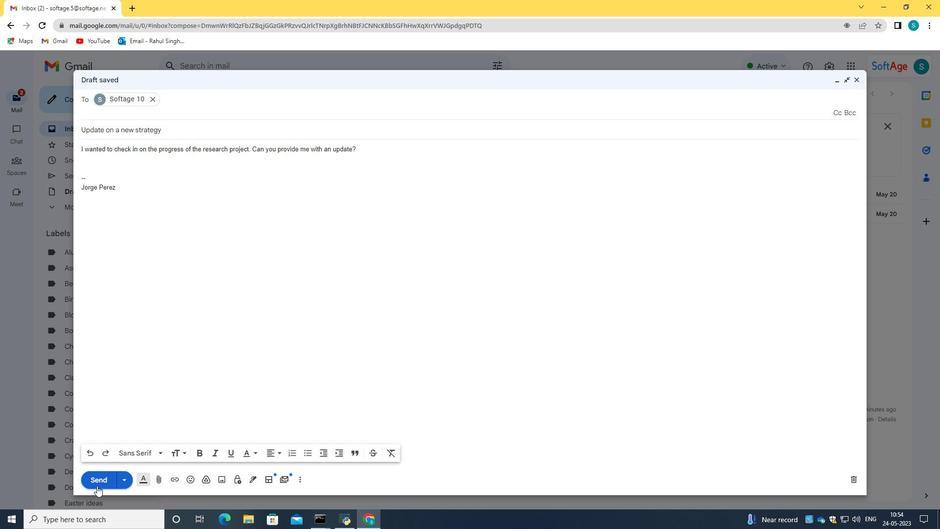 
Action: Mouse moved to (119, 487)
Screenshot: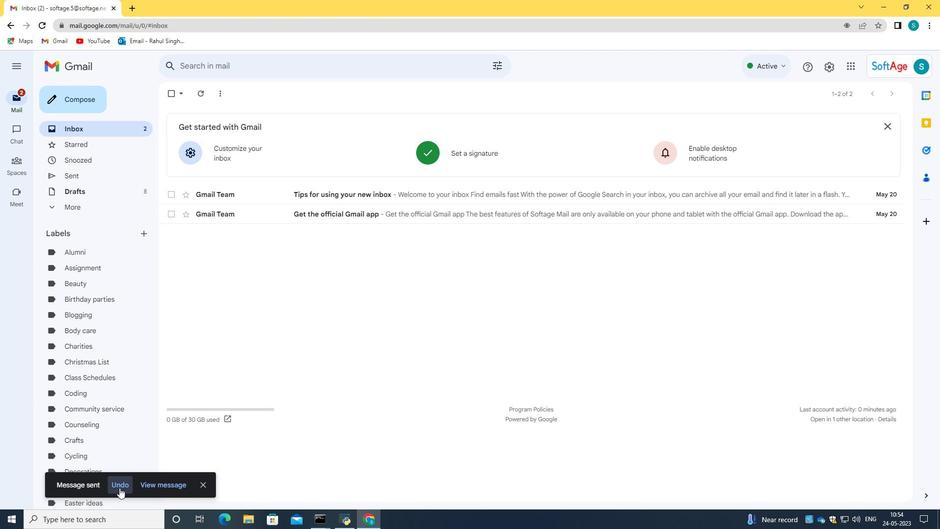 
Action: Mouse pressed left at (119, 487)
Screenshot: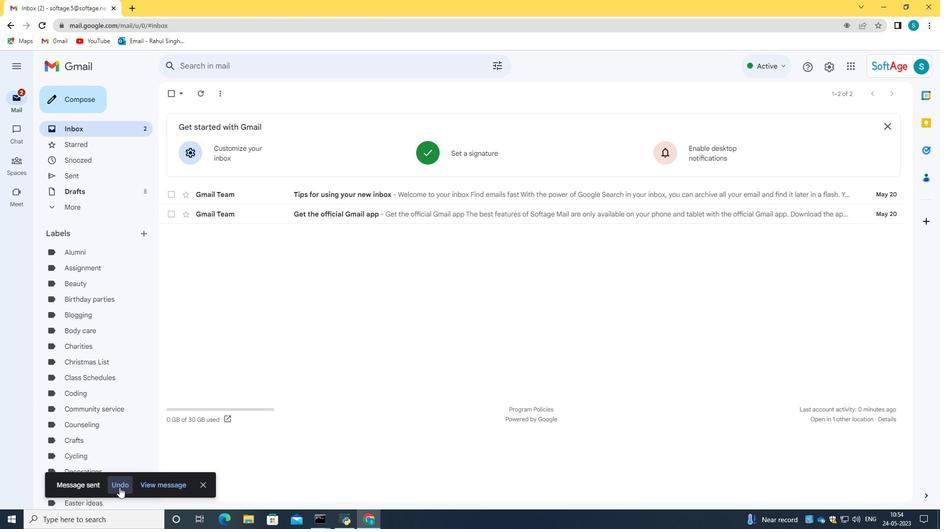 
Action: Mouse moved to (882, 217)
Screenshot: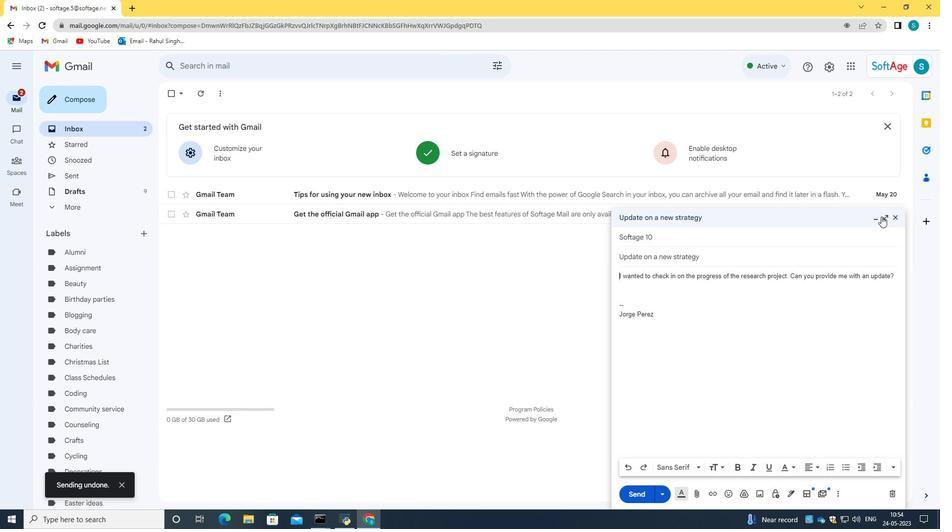 
Action: Mouse pressed left at (882, 217)
Screenshot: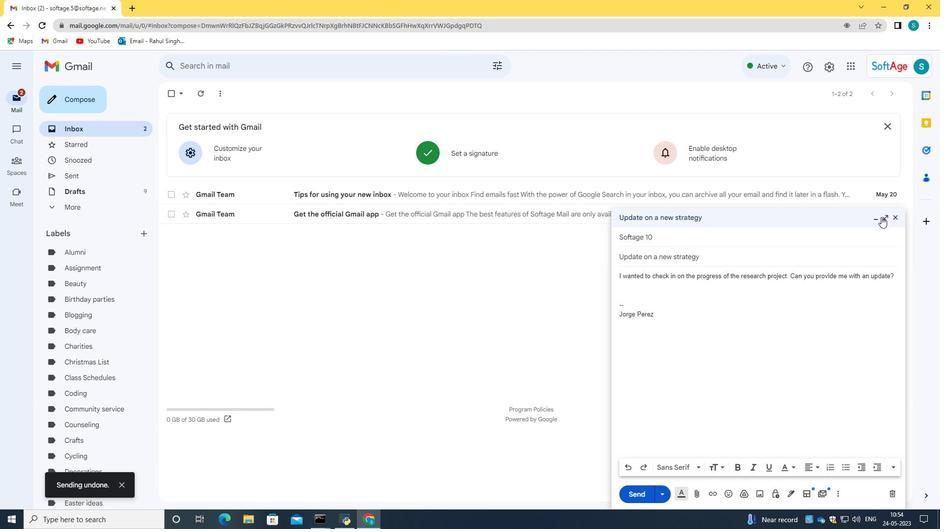 
Action: Mouse moved to (888, 496)
Screenshot: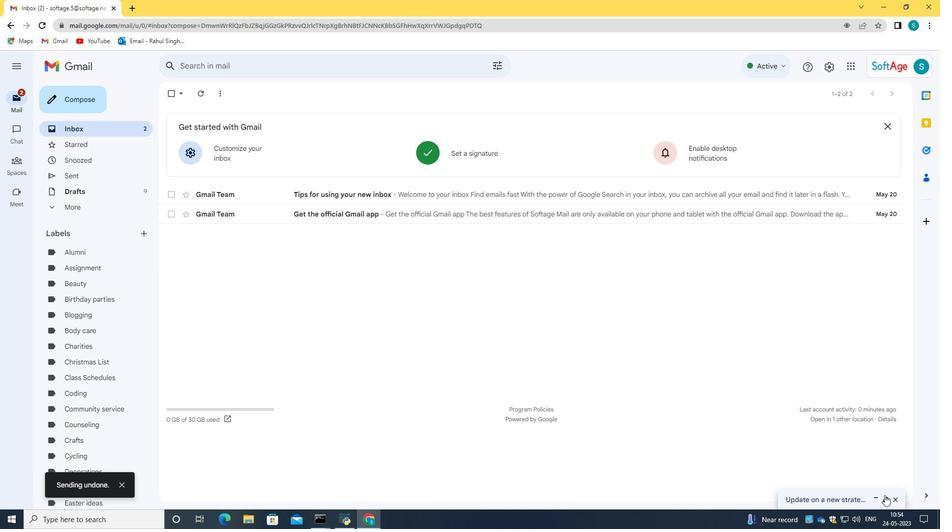 
Action: Mouse pressed left at (888, 496)
Screenshot: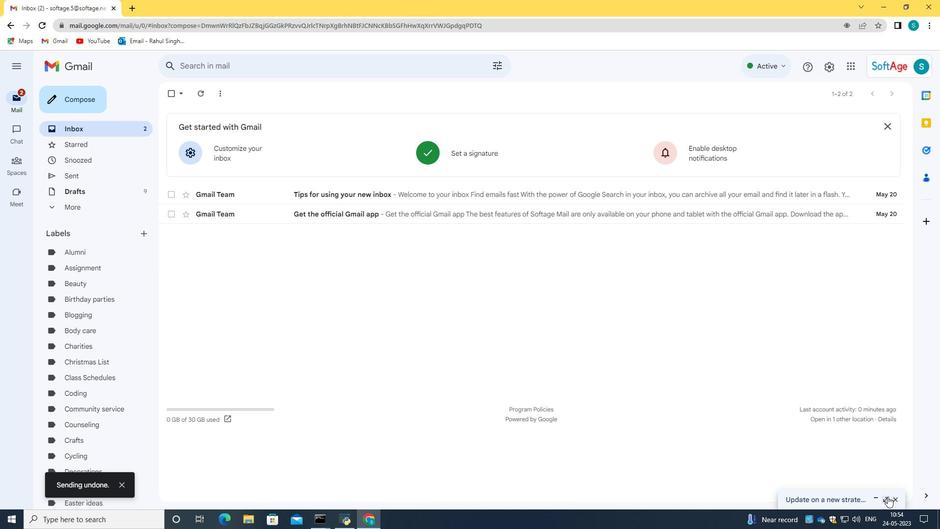 
Action: Mouse moved to (367, 142)
Screenshot: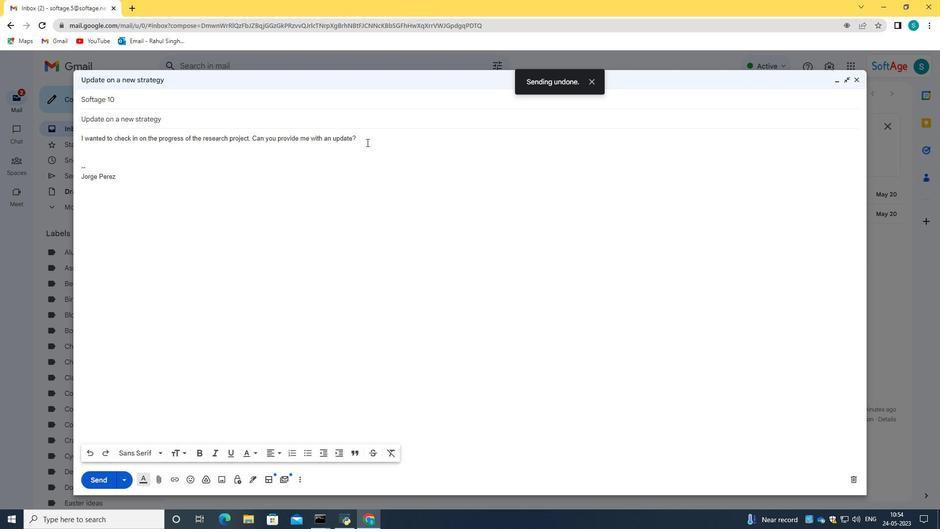 
Action: Mouse pressed left at (367, 142)
Screenshot: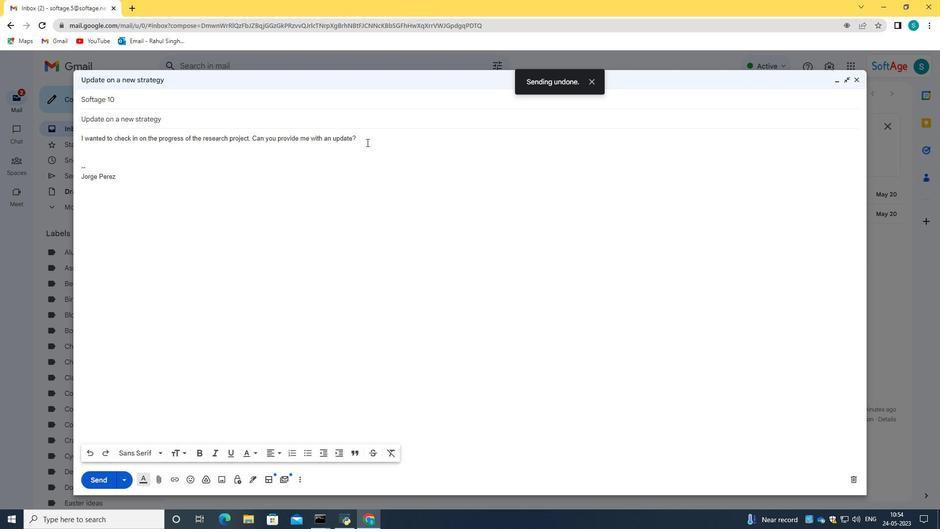 
Action: Mouse moved to (179, 456)
Screenshot: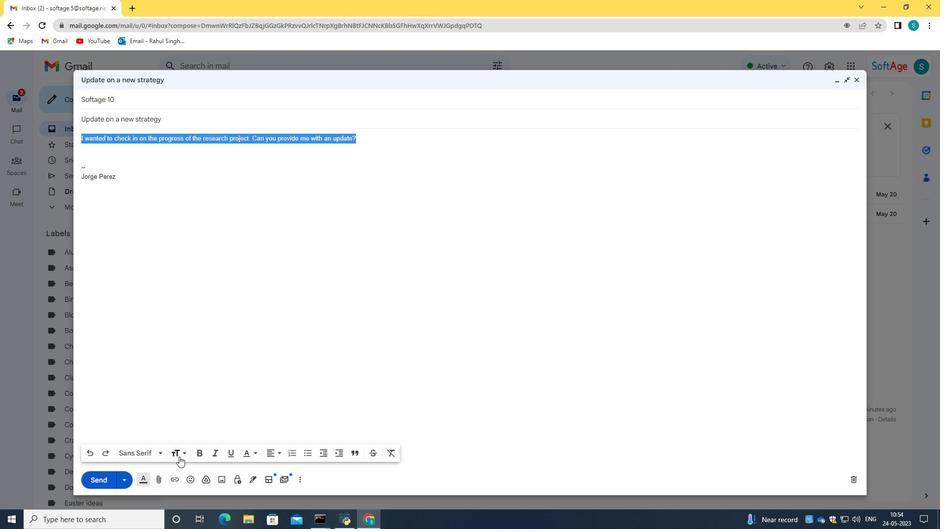 
Action: Mouse pressed left at (179, 456)
Screenshot: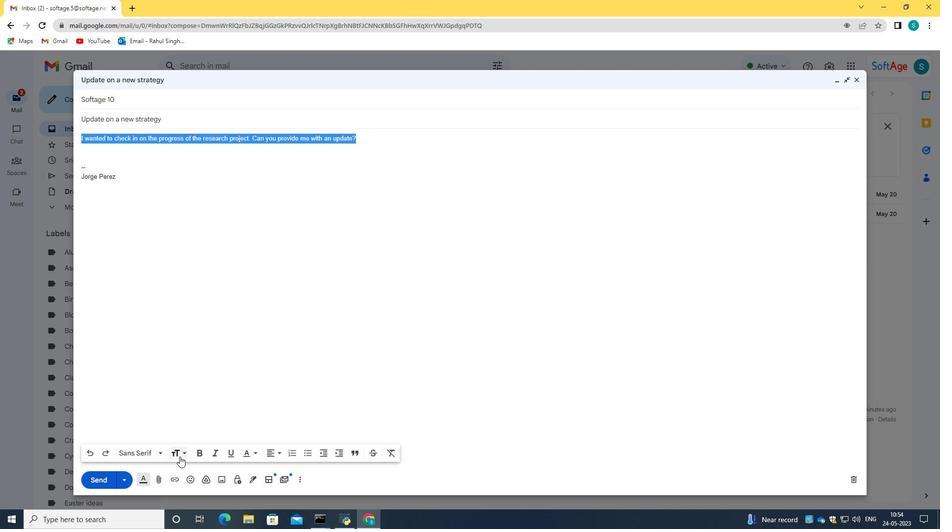 
Action: Mouse moved to (206, 420)
Screenshot: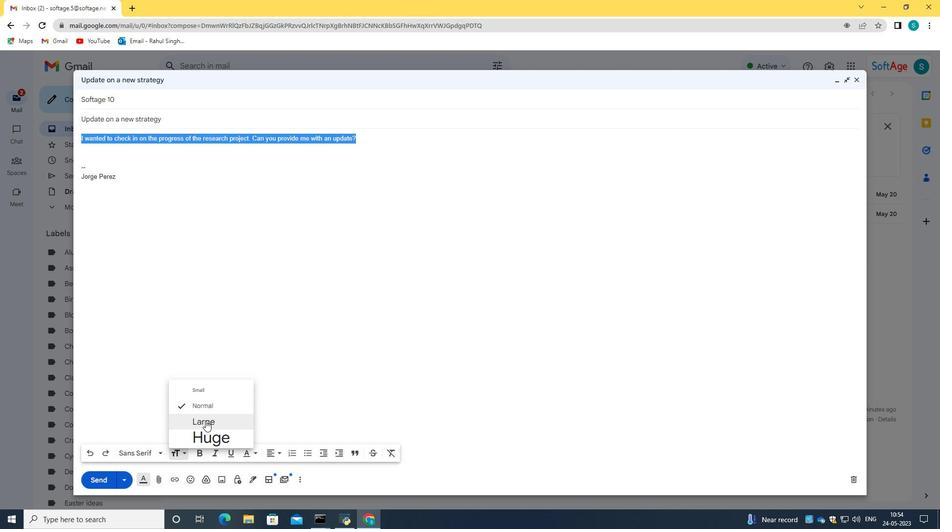 
Action: Mouse pressed left at (206, 420)
Screenshot: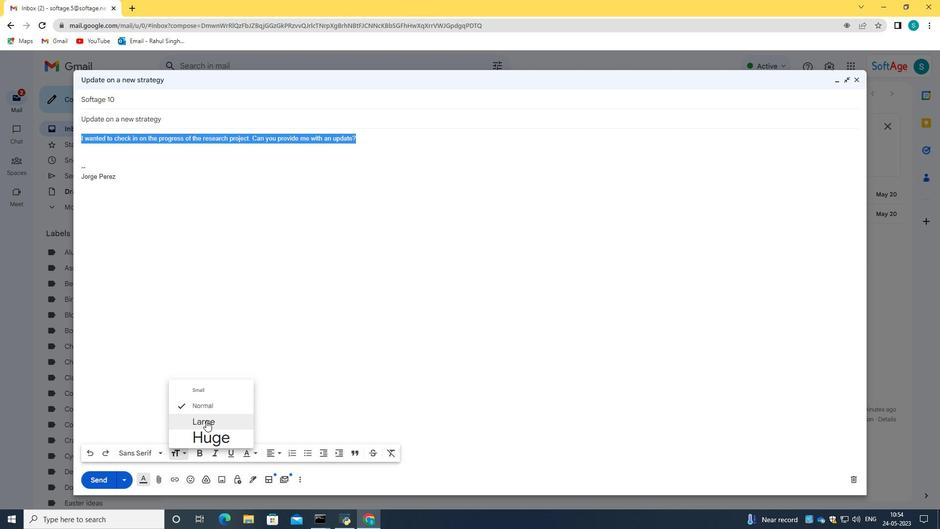 
Action: Mouse moved to (271, 456)
Screenshot: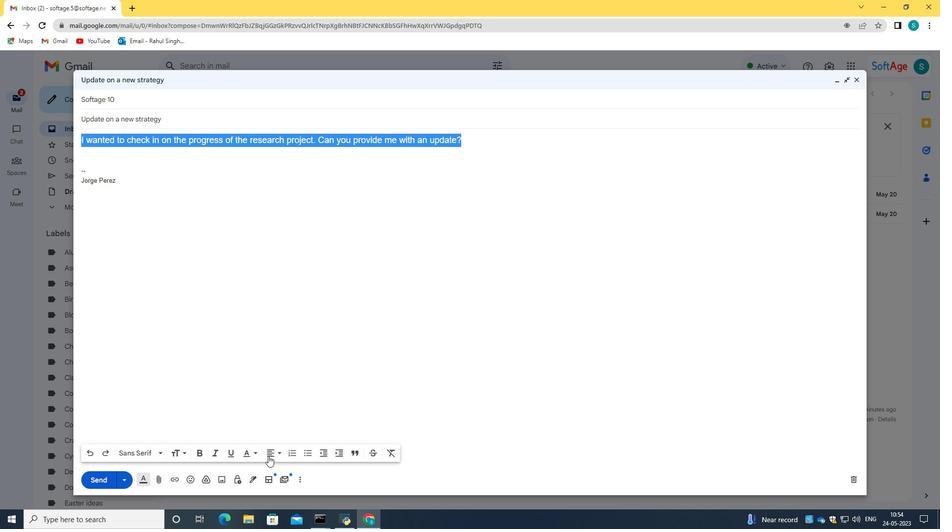 
Action: Mouse pressed left at (271, 456)
Screenshot: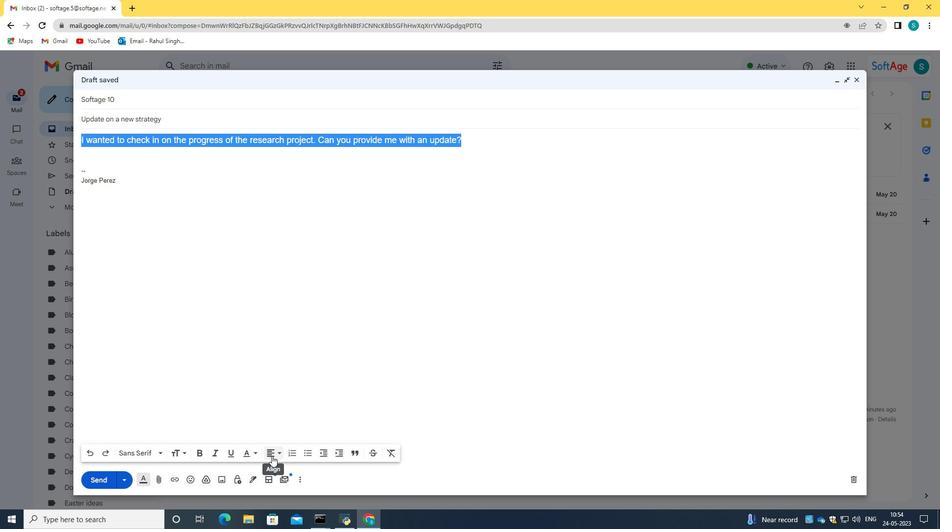 
Action: Mouse moved to (271, 427)
Screenshot: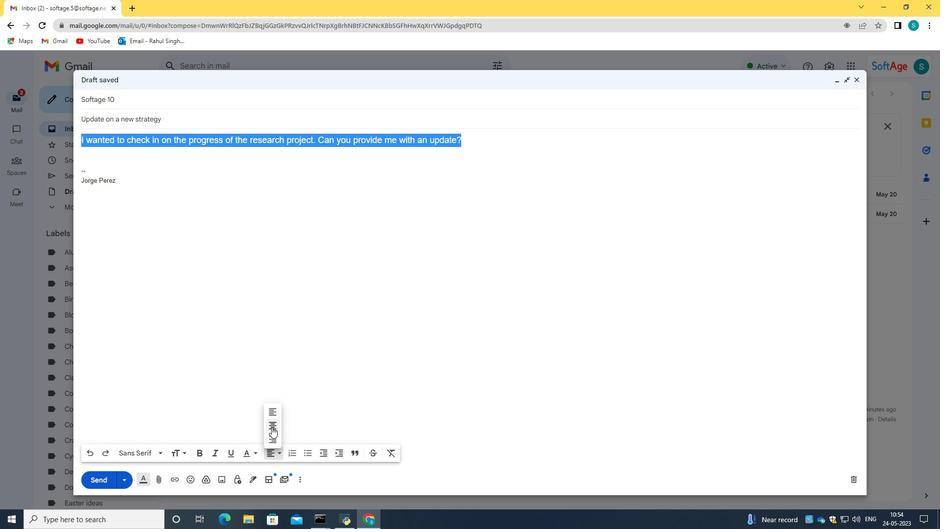 
Action: Mouse pressed left at (271, 427)
Screenshot: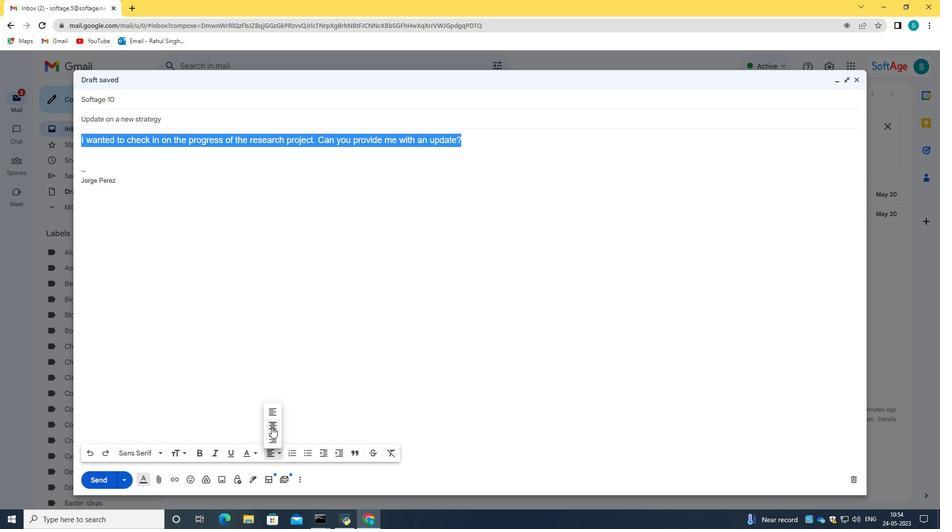 
Action: Mouse moved to (306, 363)
Screenshot: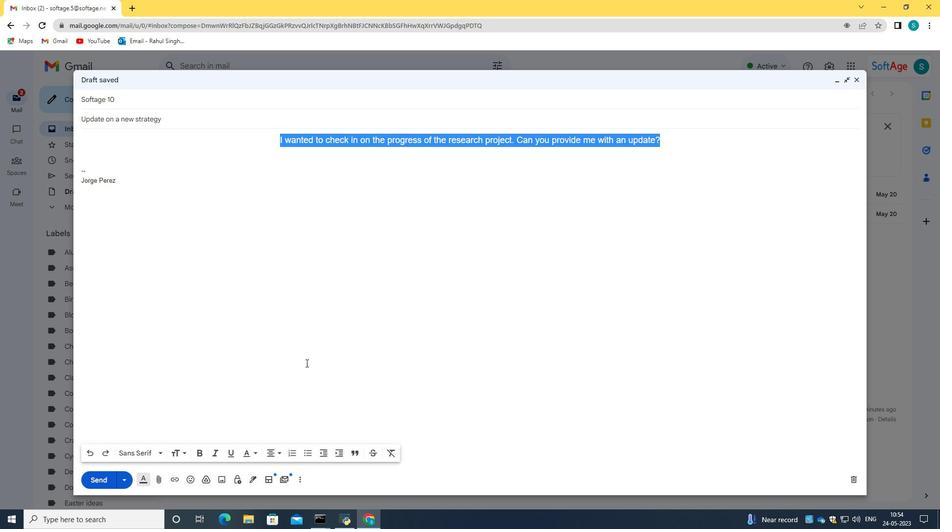 
Action: Mouse pressed left at (306, 363)
Screenshot: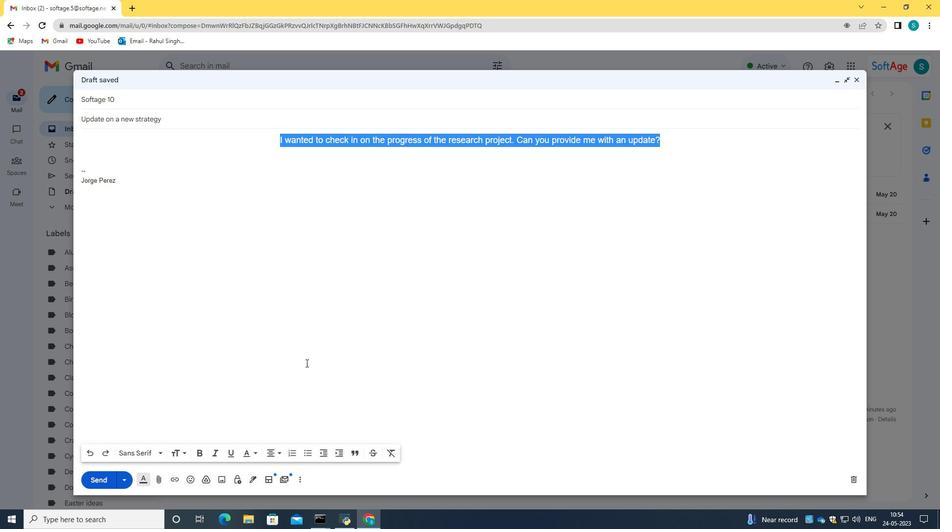 
Action: Mouse moved to (92, 483)
Screenshot: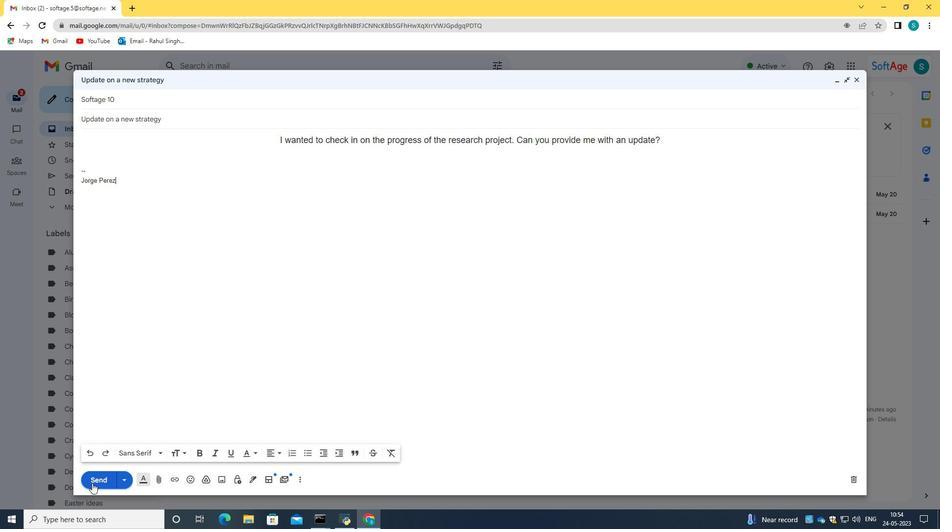 
Action: Mouse pressed left at (92, 483)
Screenshot: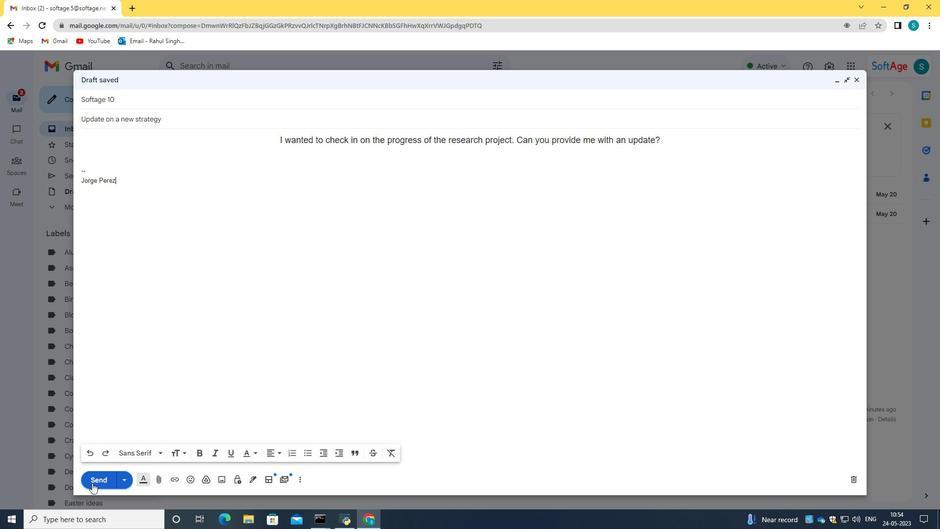 
Action: Mouse moved to (80, 176)
Screenshot: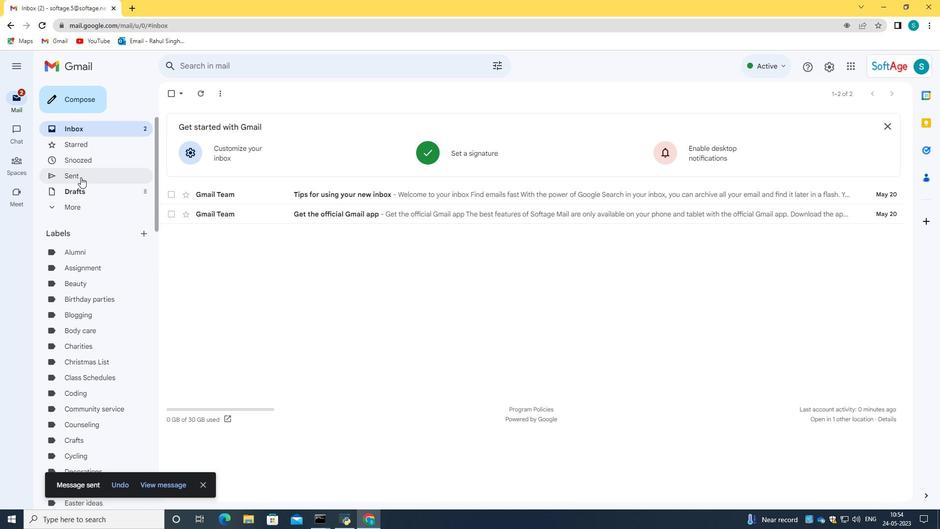
Action: Mouse pressed left at (80, 176)
Screenshot: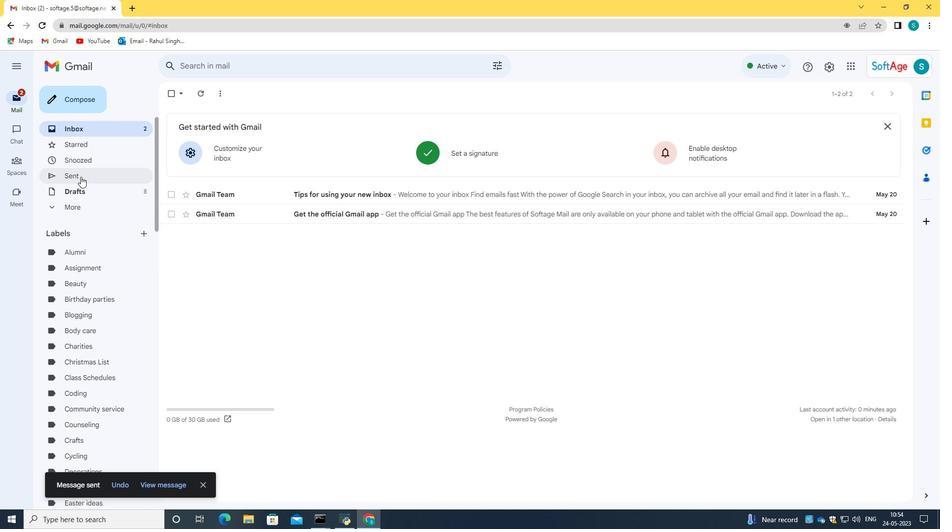 
Action: Mouse moved to (176, 141)
Screenshot: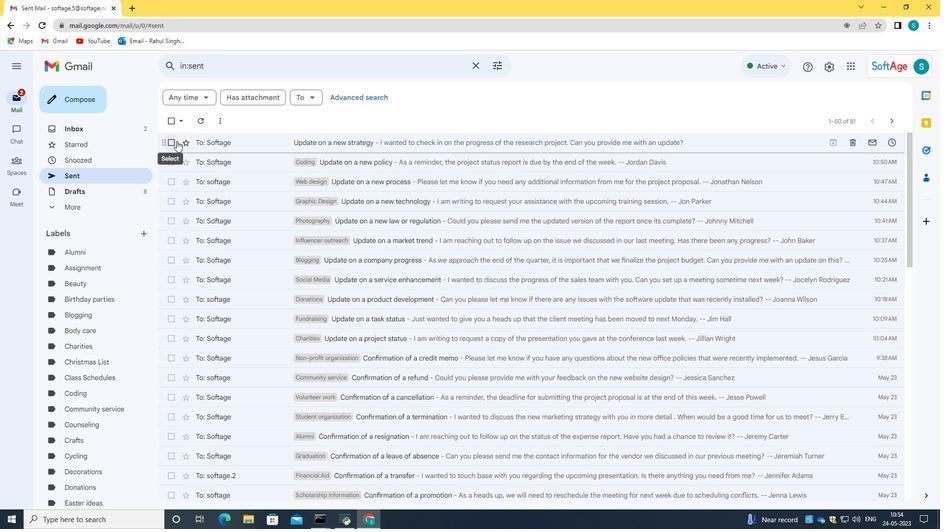 
Action: Mouse pressed left at (176, 141)
Screenshot: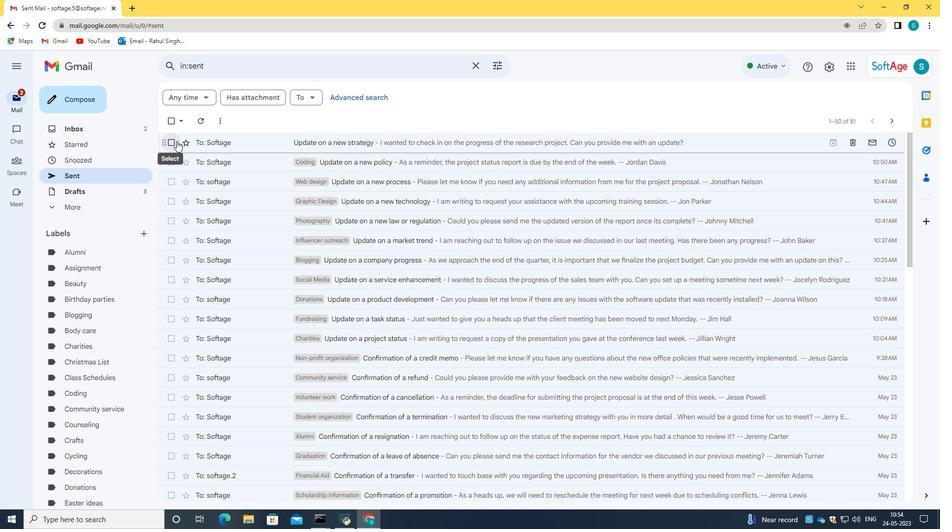 
Action: Mouse moved to (269, 145)
Screenshot: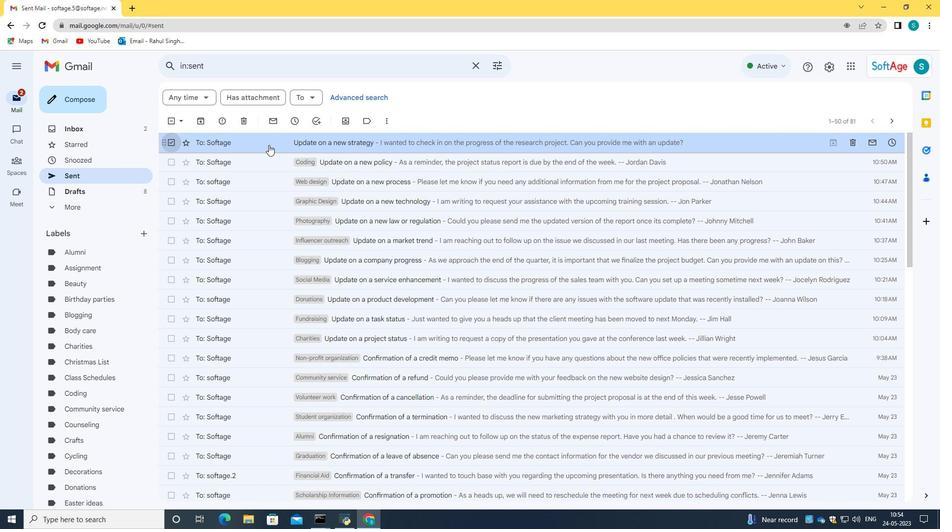 
Action: Mouse pressed right at (269, 145)
Screenshot: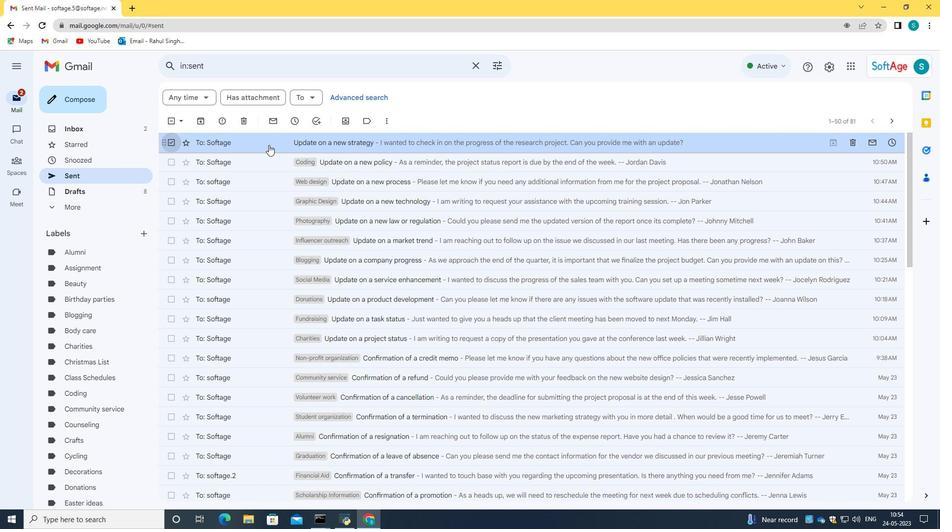 
Action: Mouse moved to (440, 293)
Screenshot: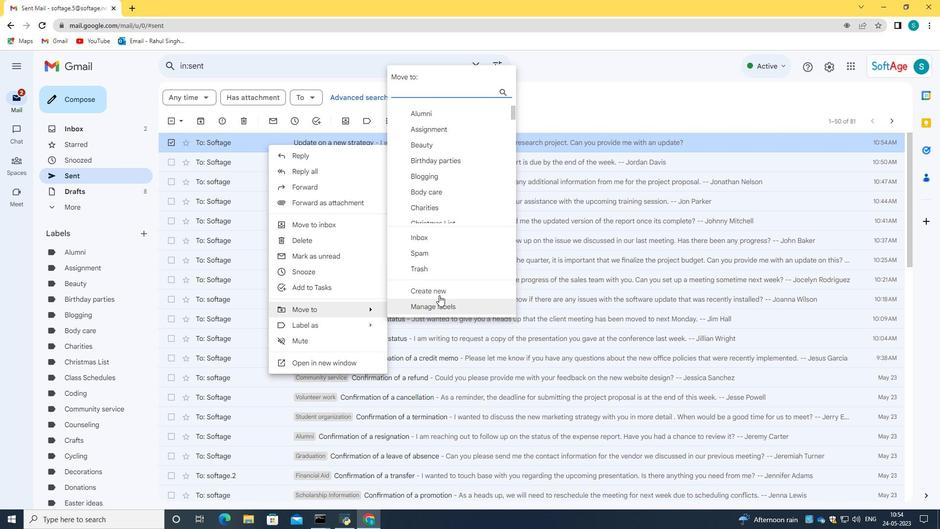 
Action: Mouse pressed left at (440, 293)
Screenshot: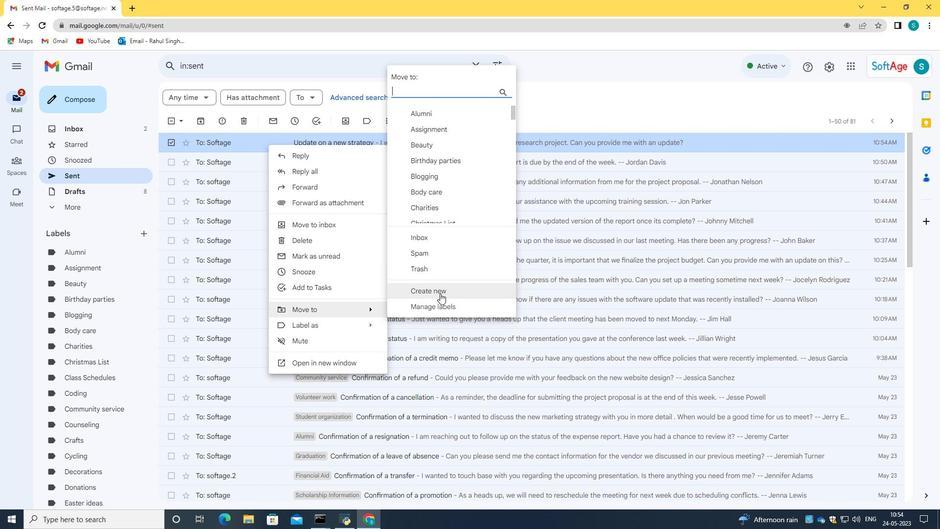 
Action: Mouse moved to (320, 237)
Screenshot: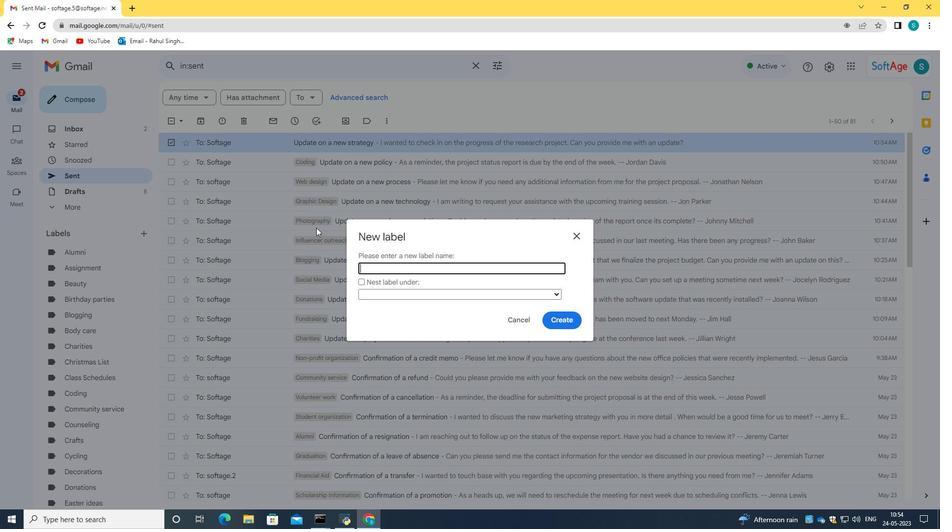 
Action: Key pressed <Key.caps_lock>P<Key.caps_lock>rogramming
Screenshot: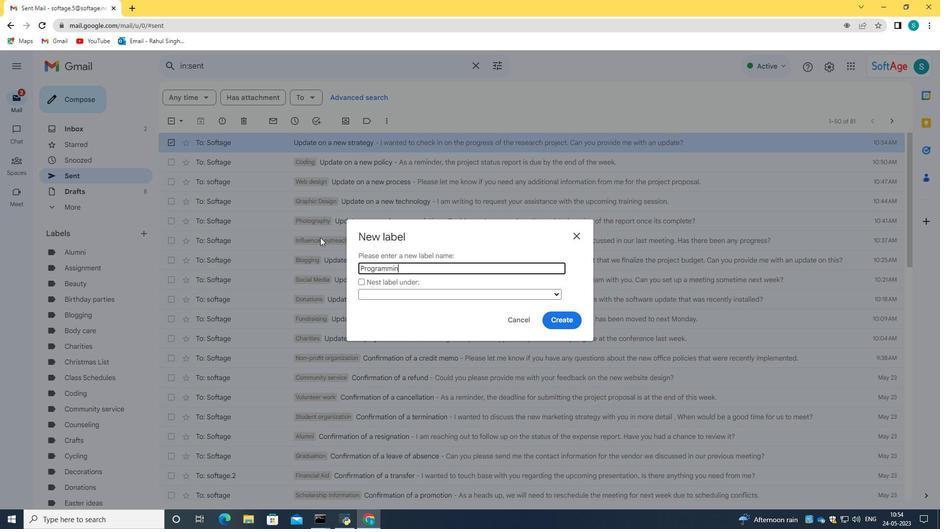 
Action: Mouse moved to (563, 323)
Screenshot: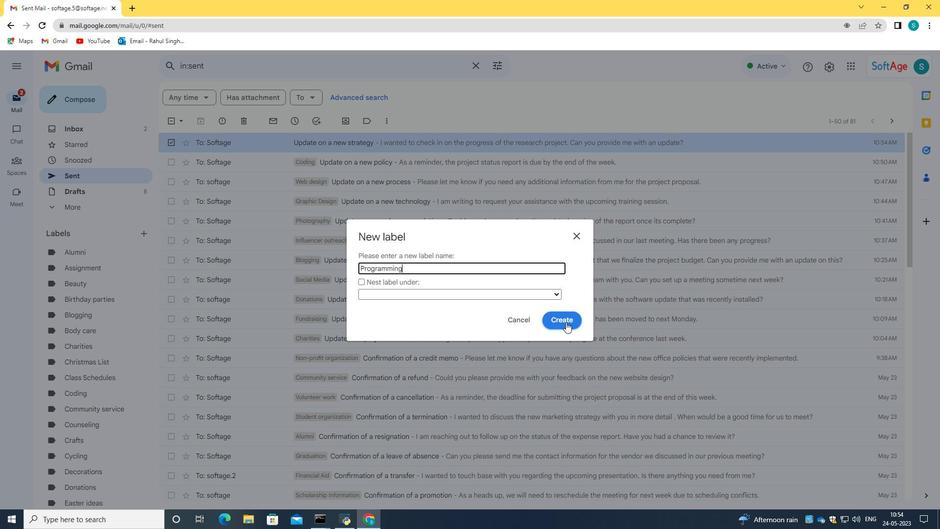 
Action: Mouse pressed left at (563, 323)
Screenshot: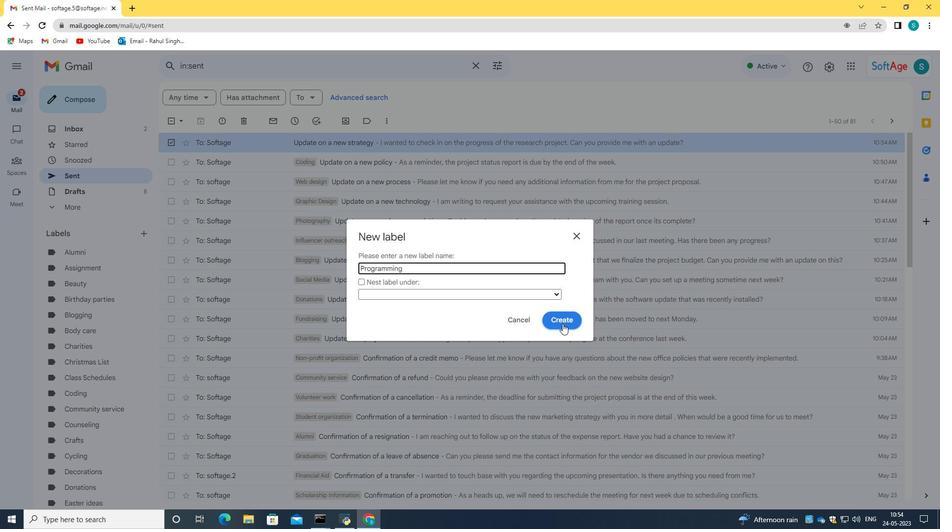 
Action: Mouse moved to (273, 192)
Screenshot: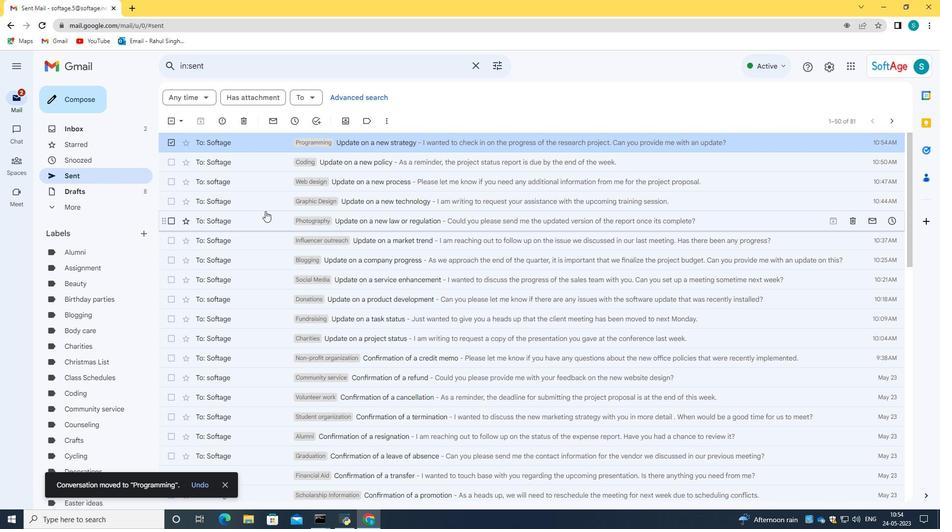 
